 Task: Look for space in 'Izrā, Jordan from 4th June, 2023 to 15th June, 2023 for 2 adults in price range Rs.10000 to Rs.15000. Place can be entire place with 1  bedroom having 1 bed and 1 bathroom. Property type can be house, flat, guest house, hotel. Amenities needed are: washing machine. Booking option can be shelf check-in. Required host language is English.
Action: Mouse moved to (427, 77)
Screenshot: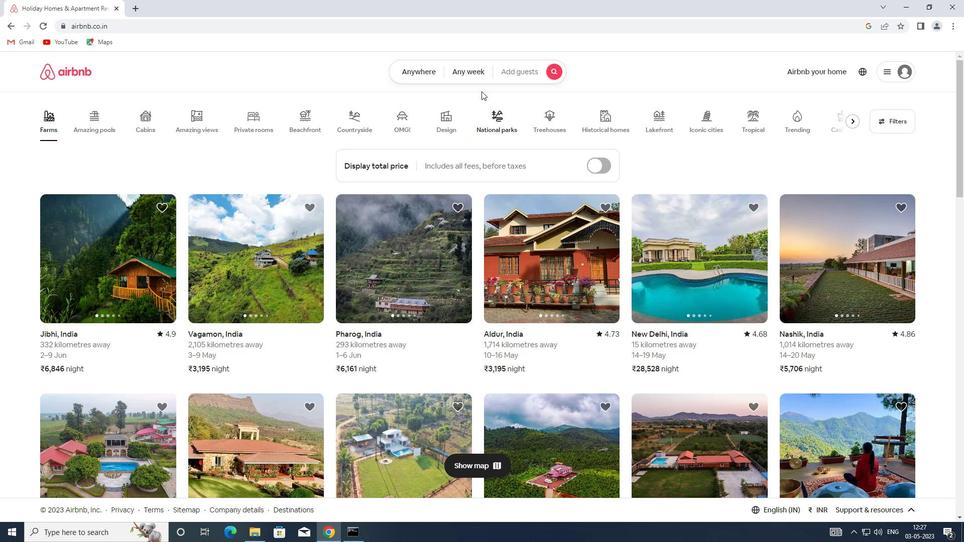 
Action: Mouse pressed left at (427, 77)
Screenshot: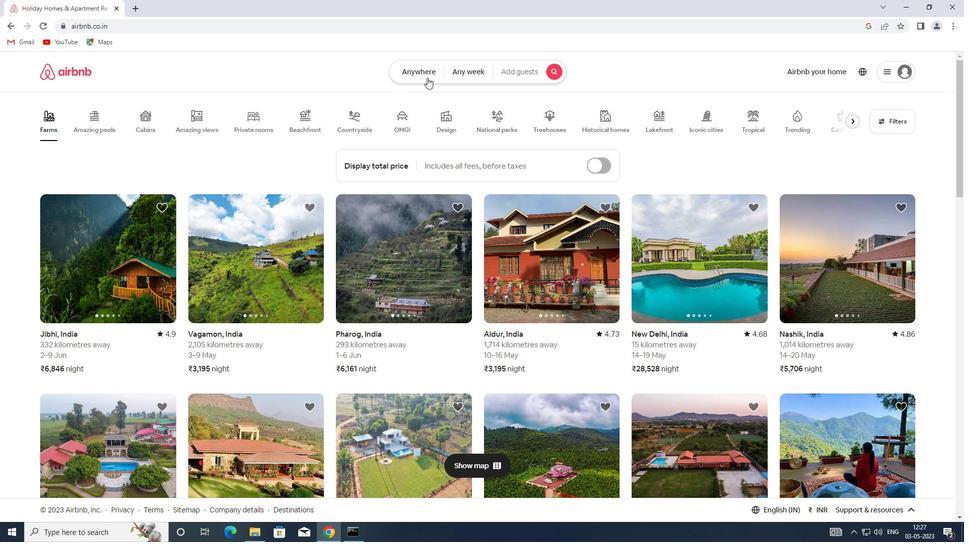 
Action: Mouse moved to (341, 109)
Screenshot: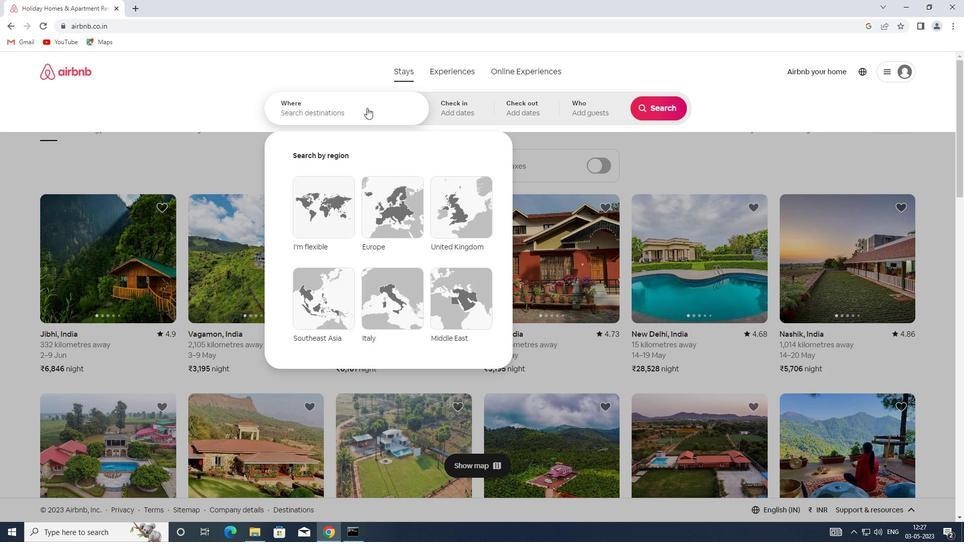 
Action: Mouse pressed left at (341, 109)
Screenshot: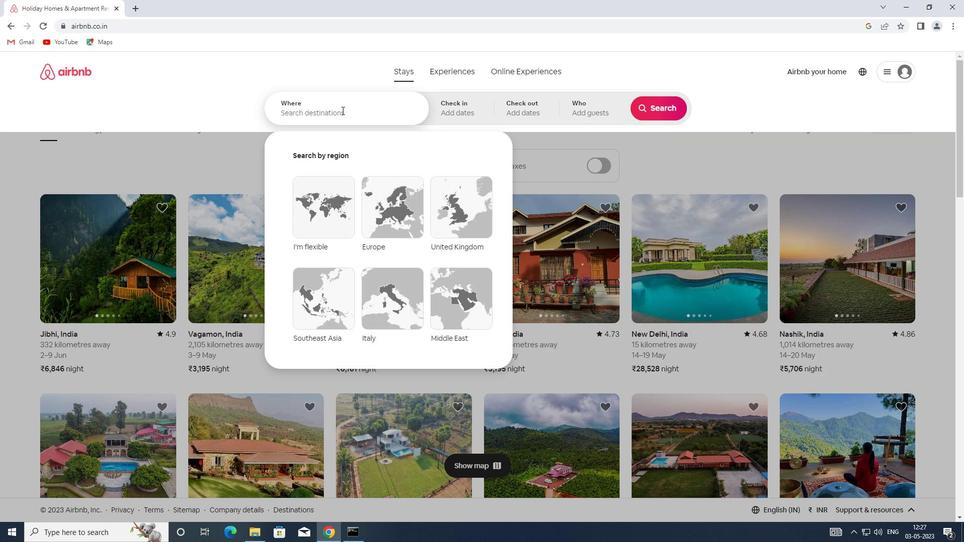 
Action: Key pressed <Key.shift>IZRA,<Key.shift><Key.shift><Key.shift><Key.shift><Key.shift>JORDAN
Screenshot: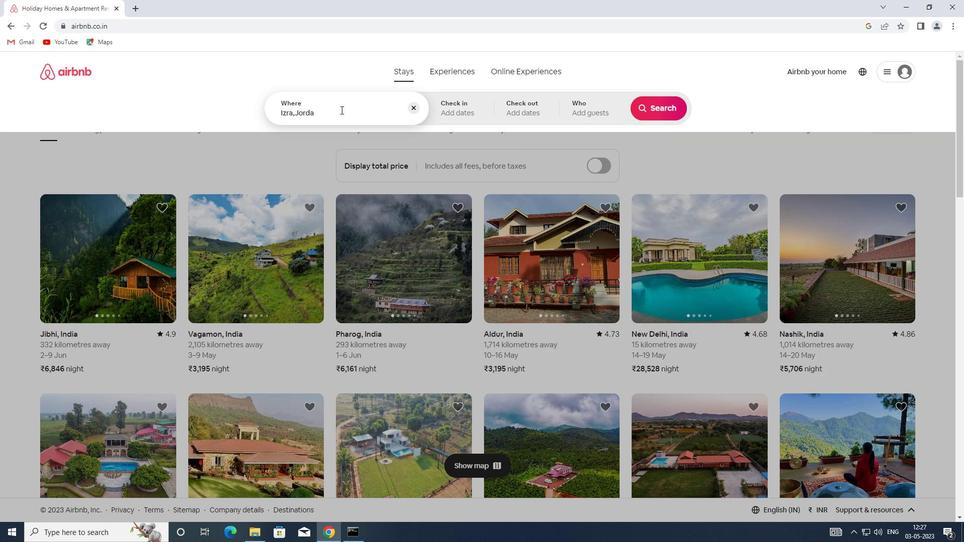 
Action: Mouse moved to (446, 108)
Screenshot: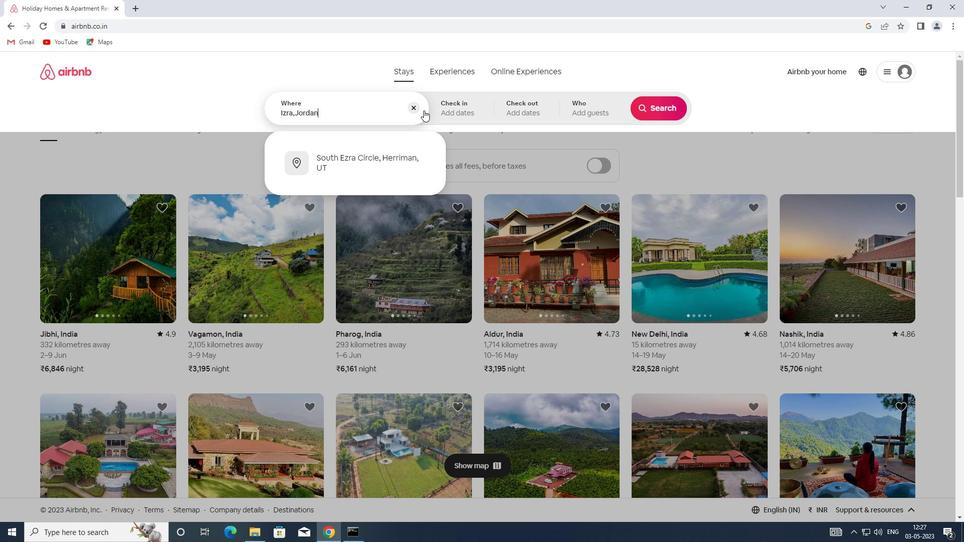 
Action: Mouse pressed left at (446, 108)
Screenshot: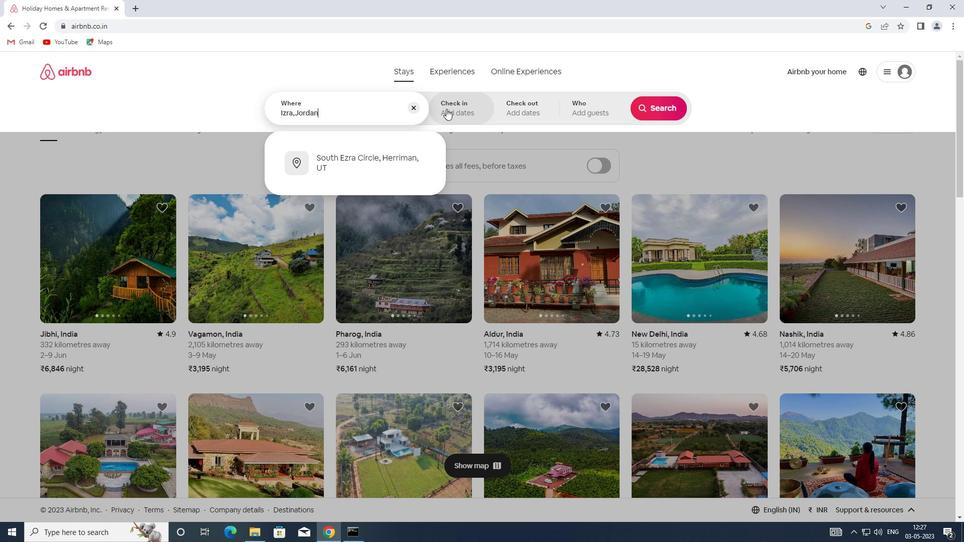 
Action: Mouse moved to (510, 254)
Screenshot: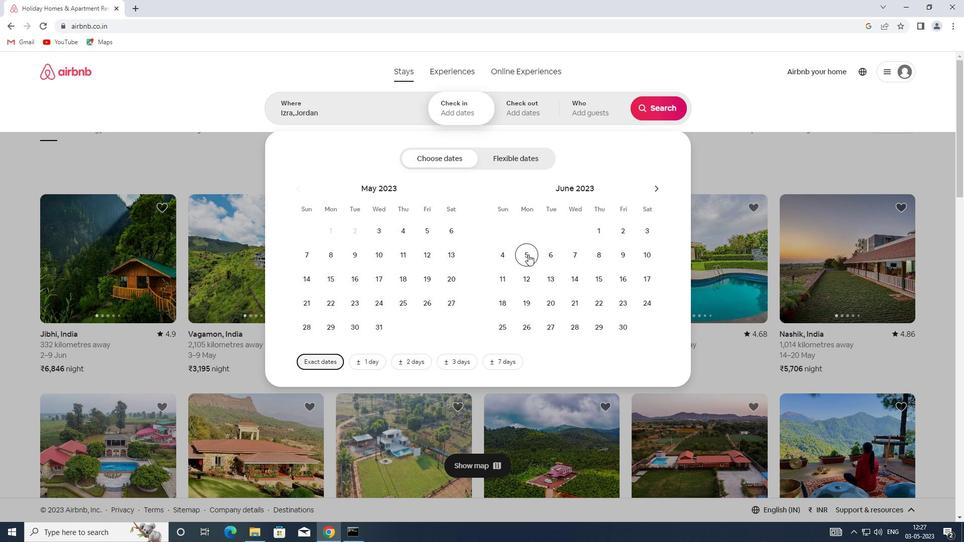 
Action: Mouse pressed left at (510, 254)
Screenshot: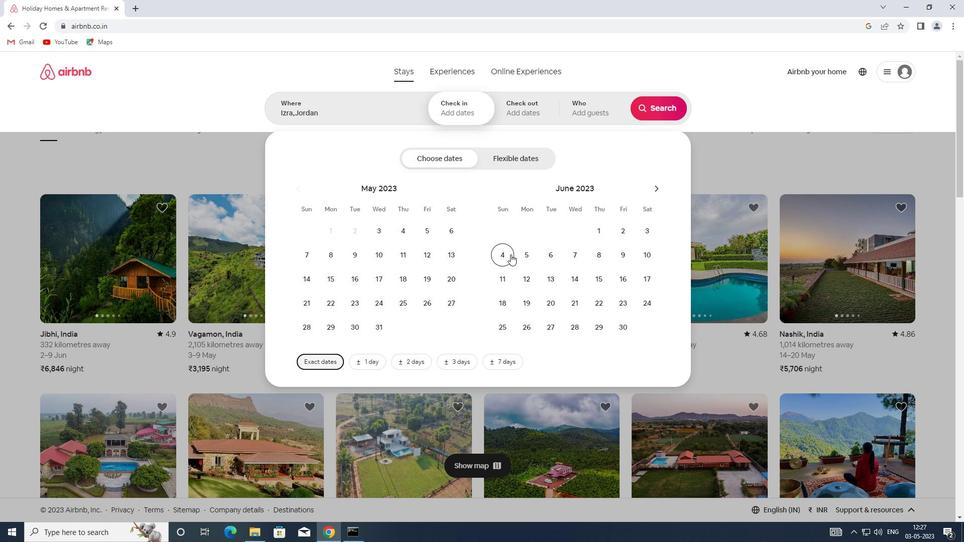
Action: Mouse moved to (597, 279)
Screenshot: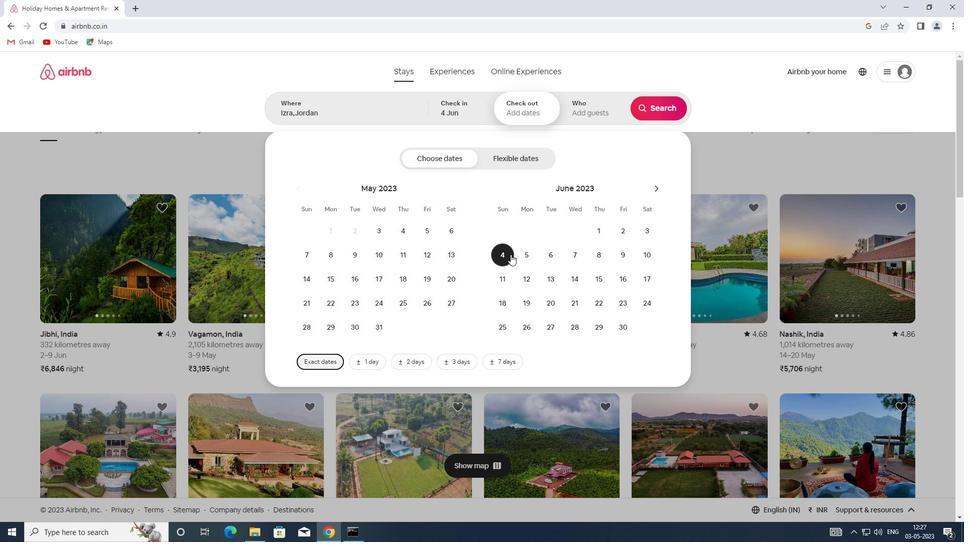 
Action: Mouse pressed left at (597, 279)
Screenshot: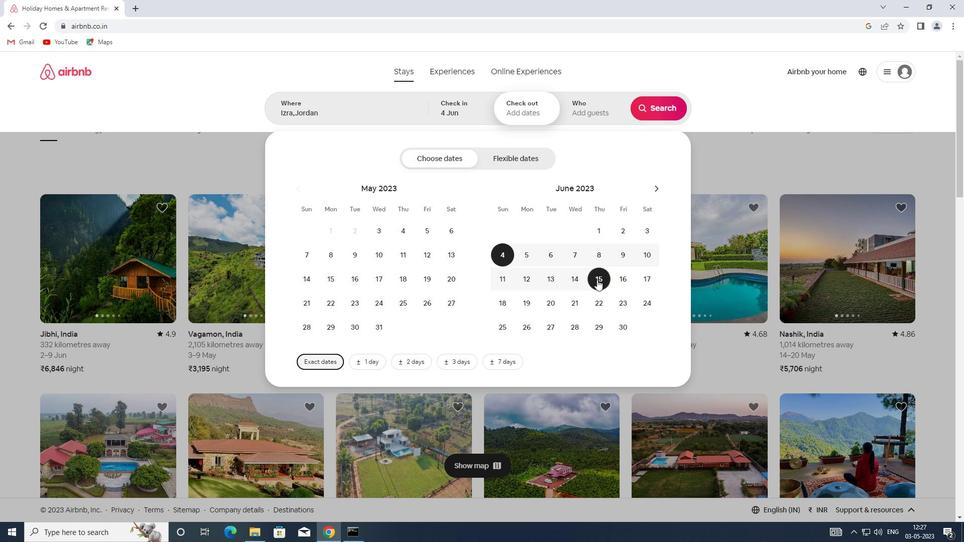 
Action: Mouse moved to (576, 101)
Screenshot: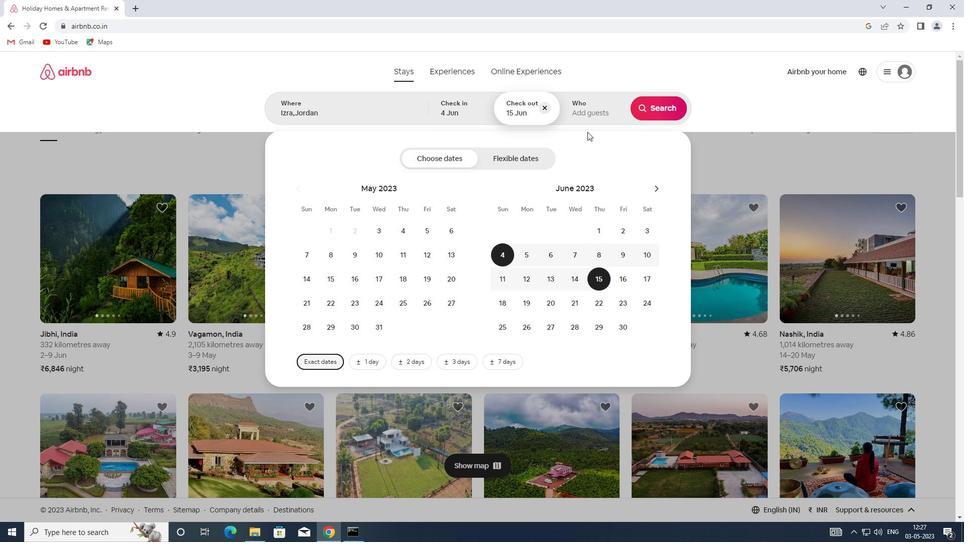 
Action: Mouse pressed left at (576, 101)
Screenshot: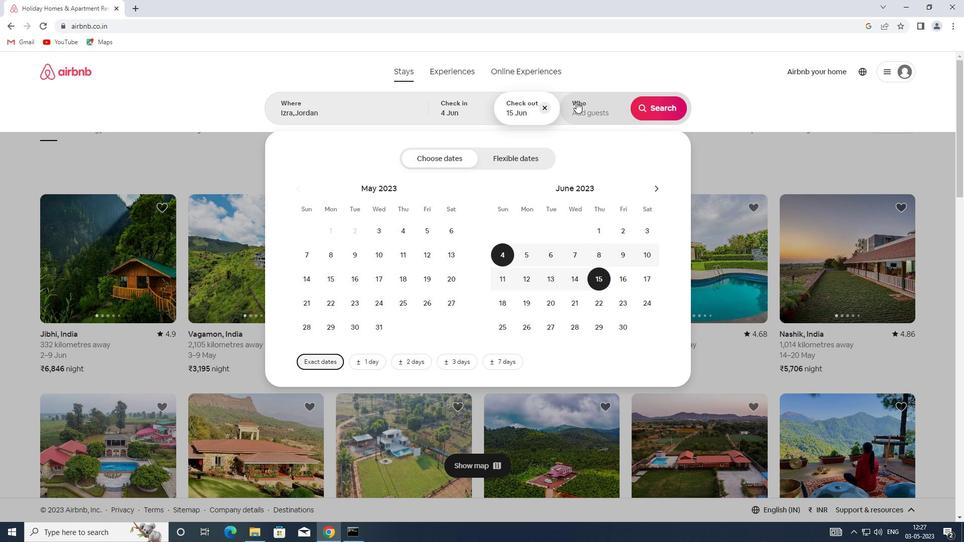 
Action: Mouse moved to (665, 156)
Screenshot: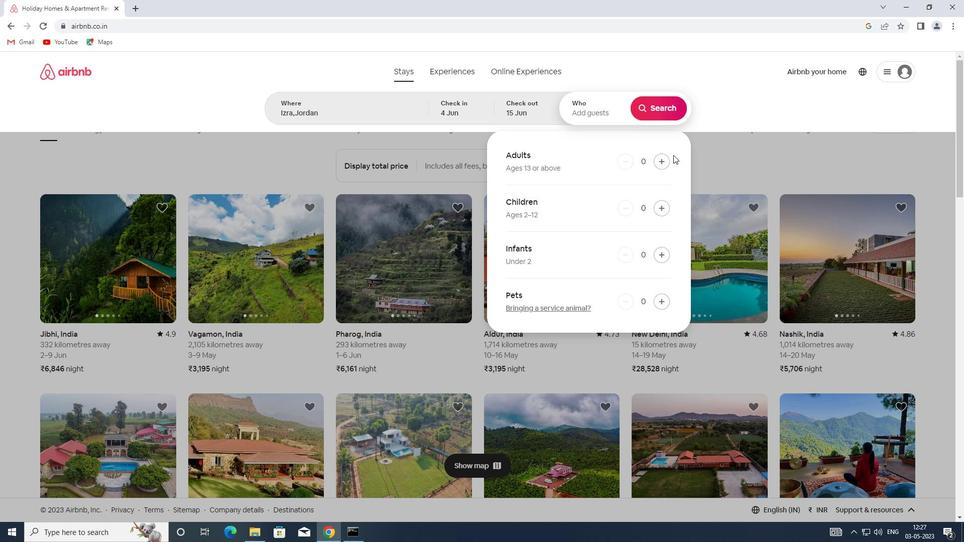 
Action: Mouse pressed left at (665, 156)
Screenshot: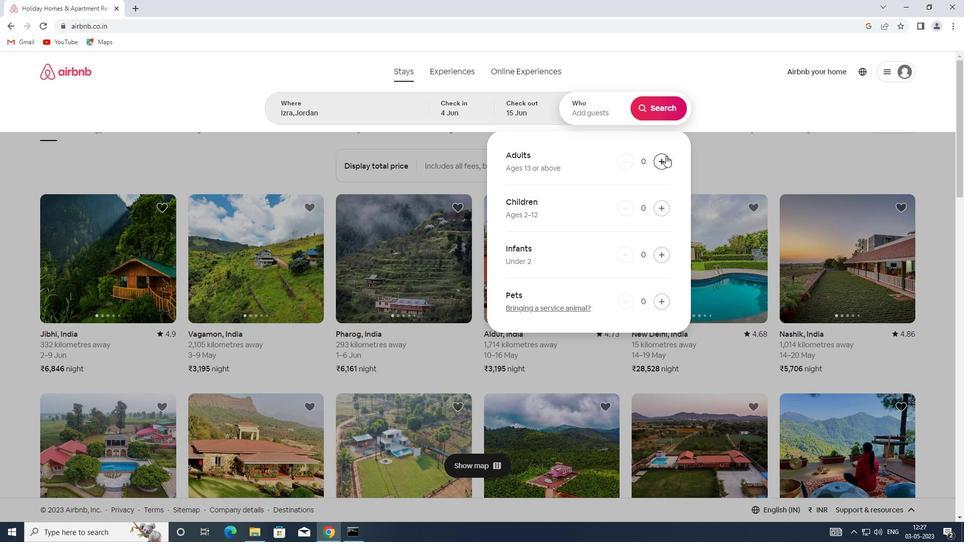 
Action: Mouse pressed left at (665, 156)
Screenshot: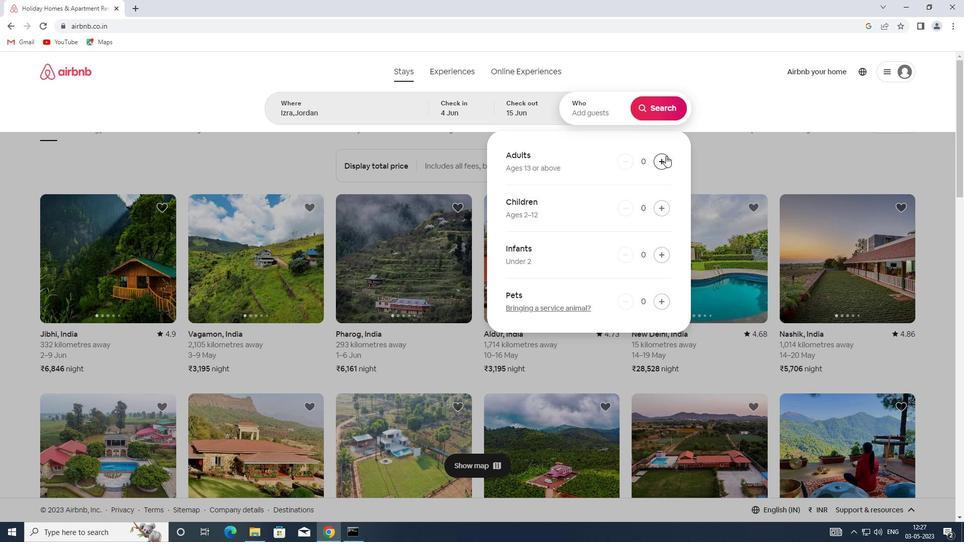 
Action: Mouse moved to (661, 109)
Screenshot: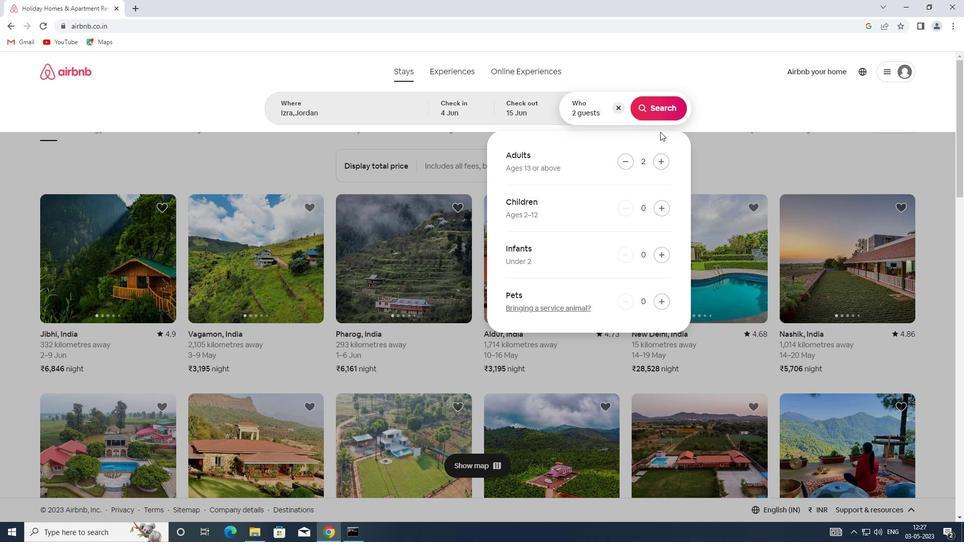 
Action: Mouse pressed left at (661, 109)
Screenshot: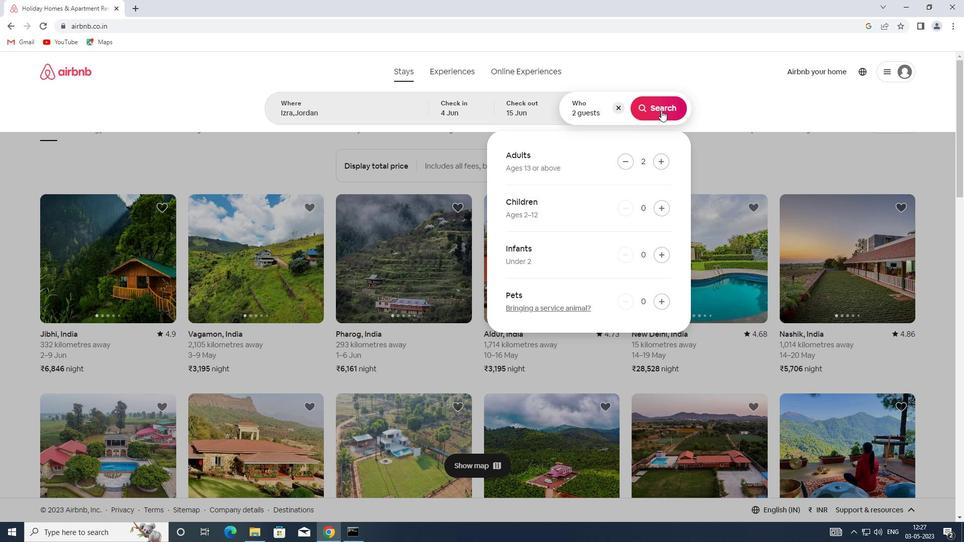 
Action: Mouse moved to (915, 111)
Screenshot: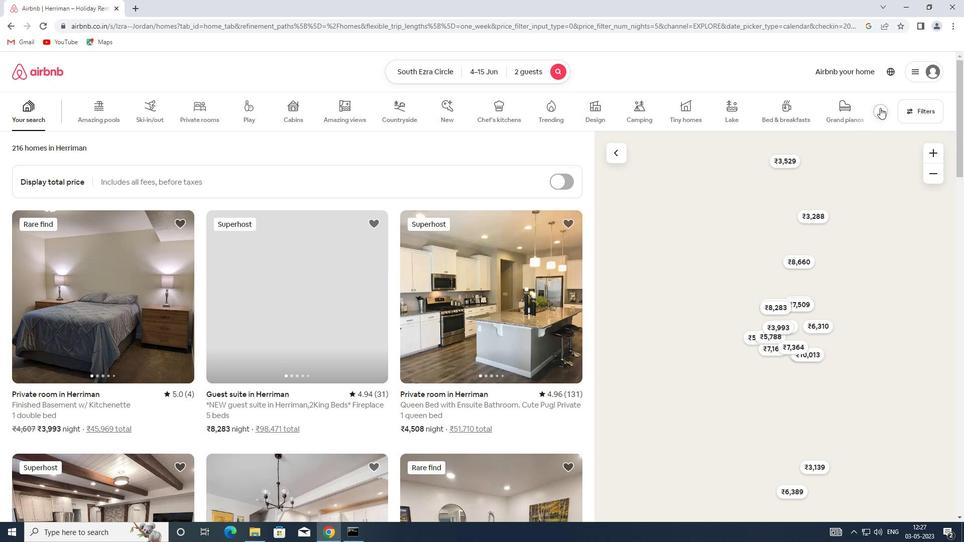 
Action: Mouse pressed left at (915, 111)
Screenshot: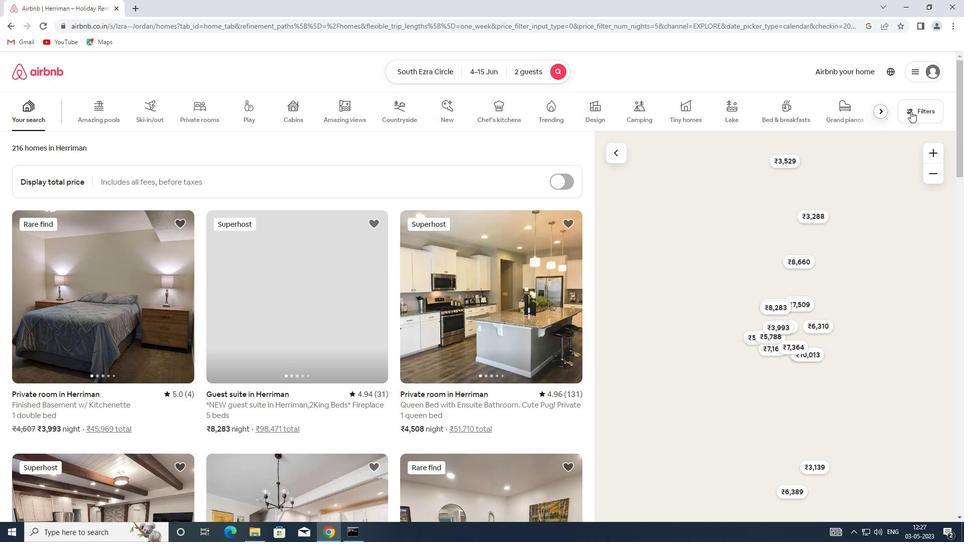 
Action: Mouse moved to (345, 241)
Screenshot: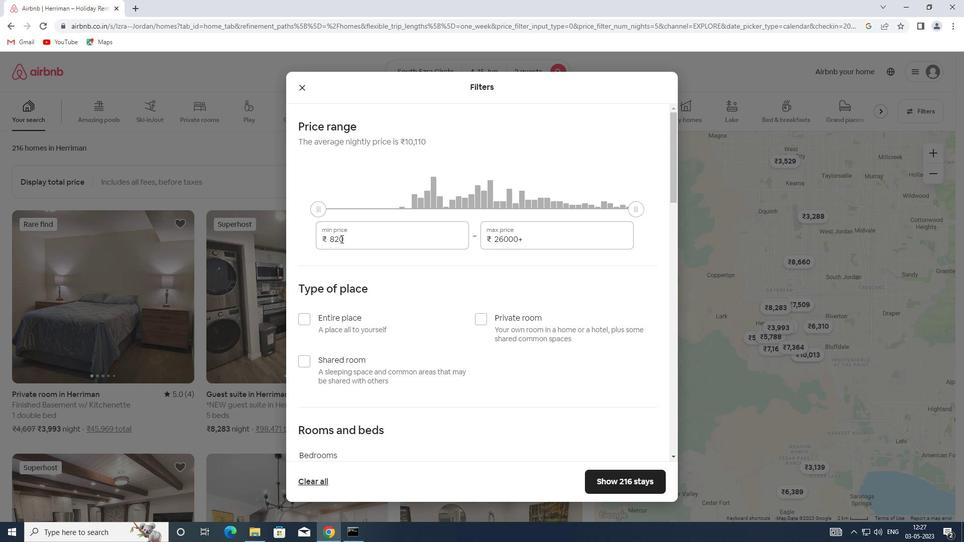 
Action: Mouse pressed left at (345, 241)
Screenshot: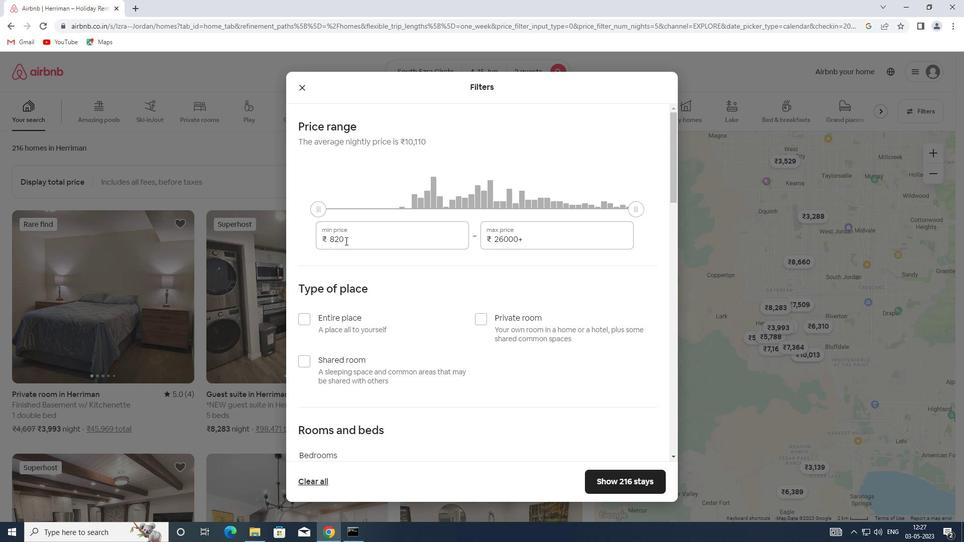 
Action: Mouse moved to (326, 239)
Screenshot: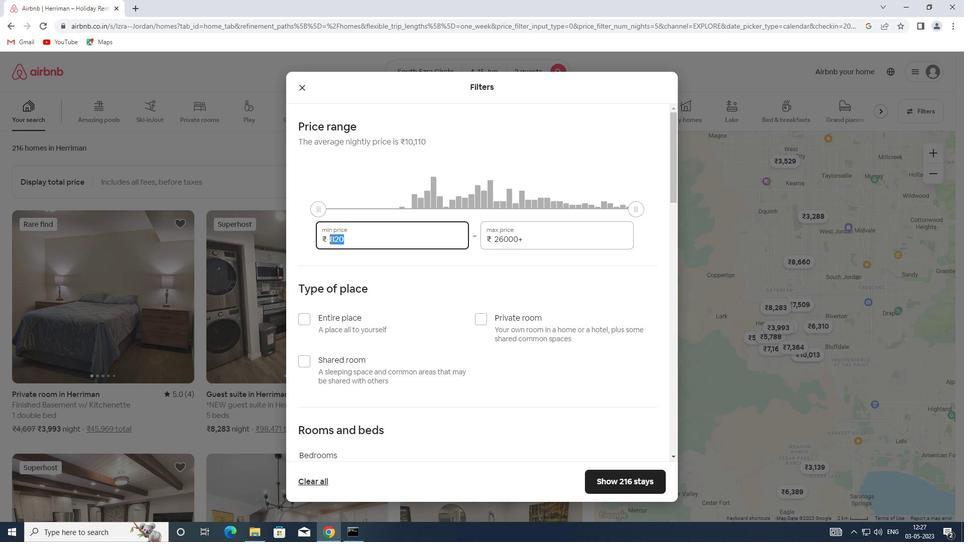 
Action: Key pressed 10000
Screenshot: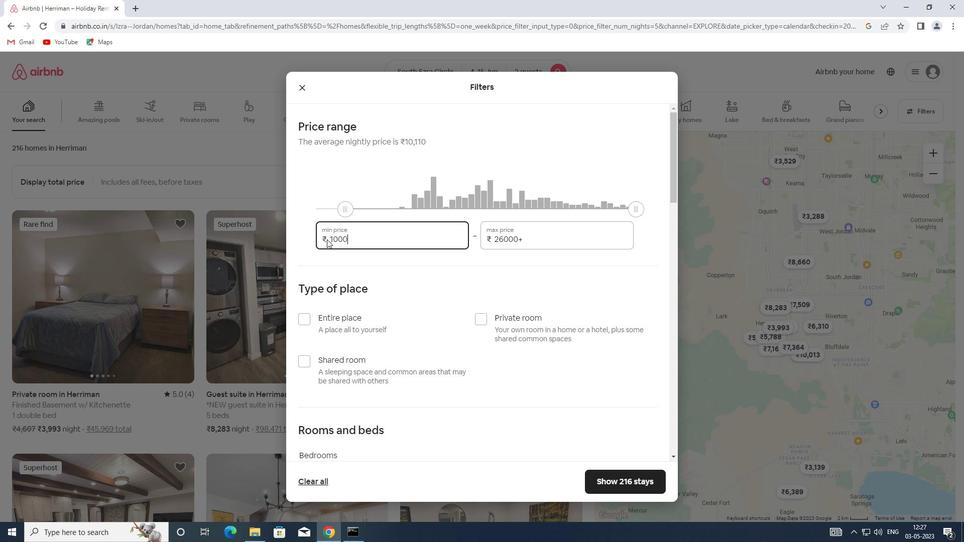
Action: Mouse moved to (524, 243)
Screenshot: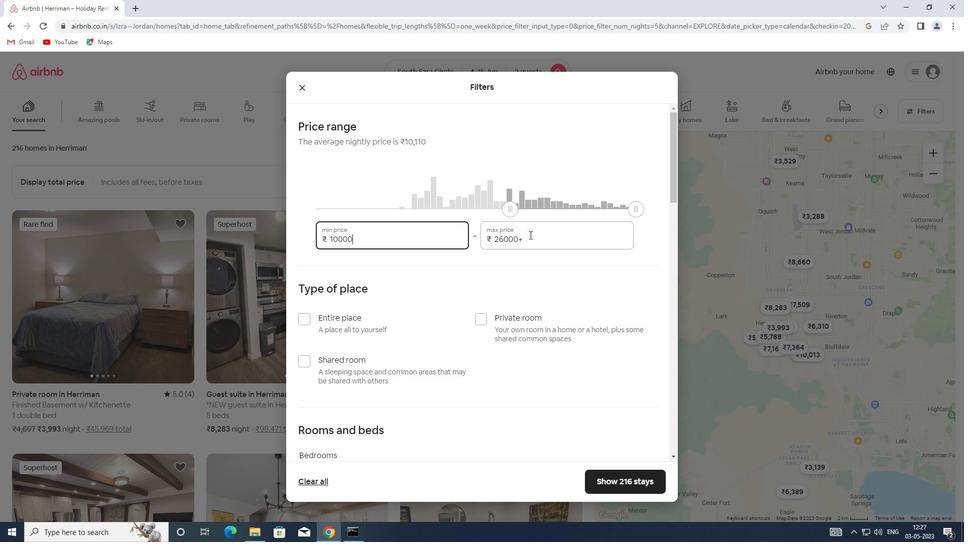 
Action: Mouse pressed left at (524, 243)
Screenshot: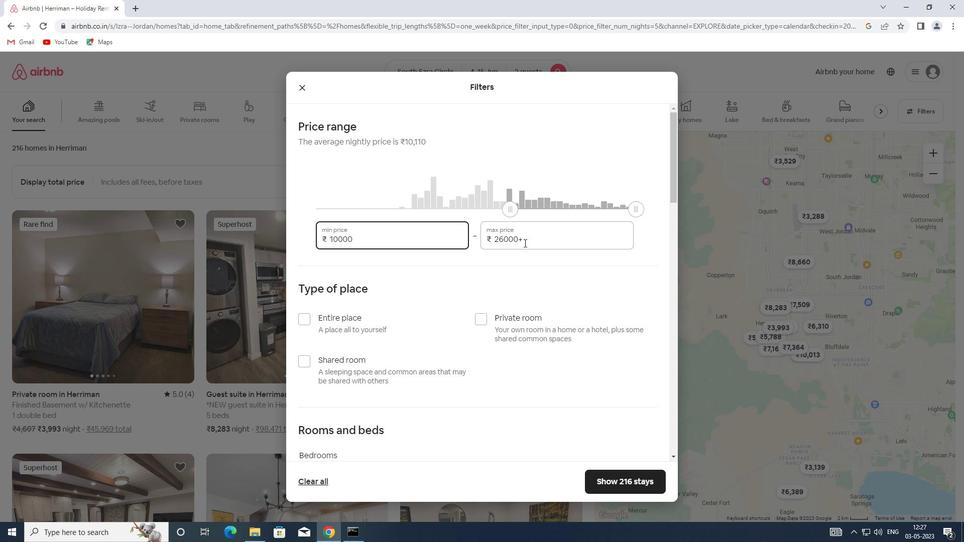 
Action: Mouse moved to (451, 241)
Screenshot: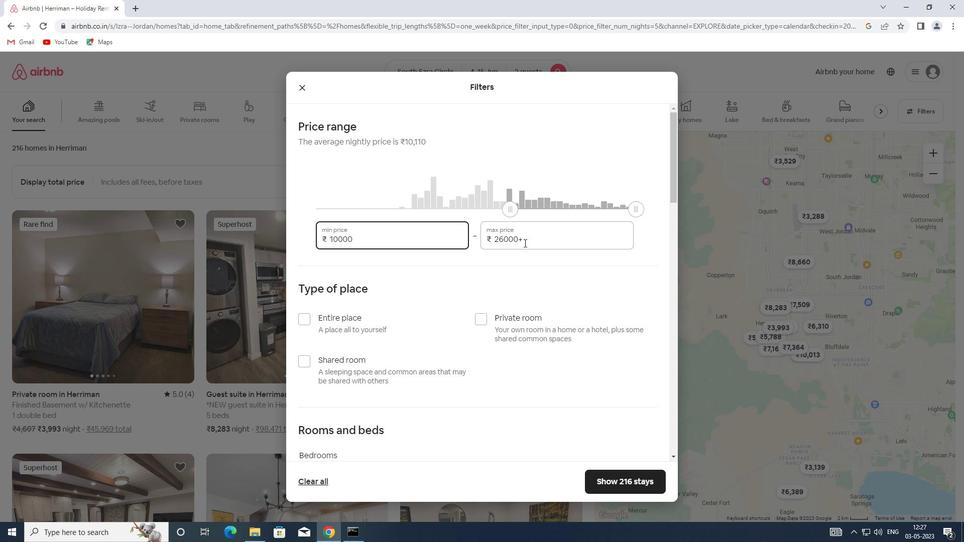 
Action: Key pressed 1
Screenshot: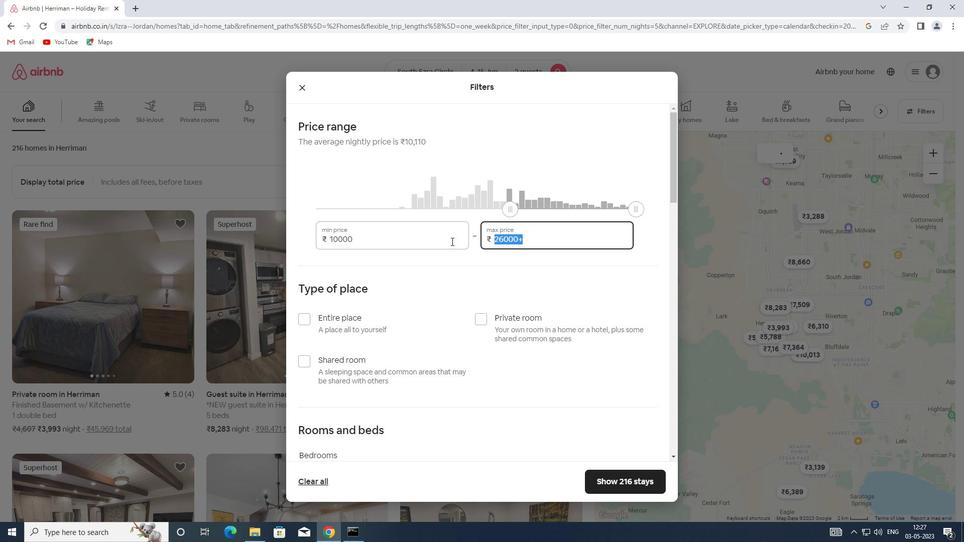 
Action: Mouse moved to (451, 241)
Screenshot: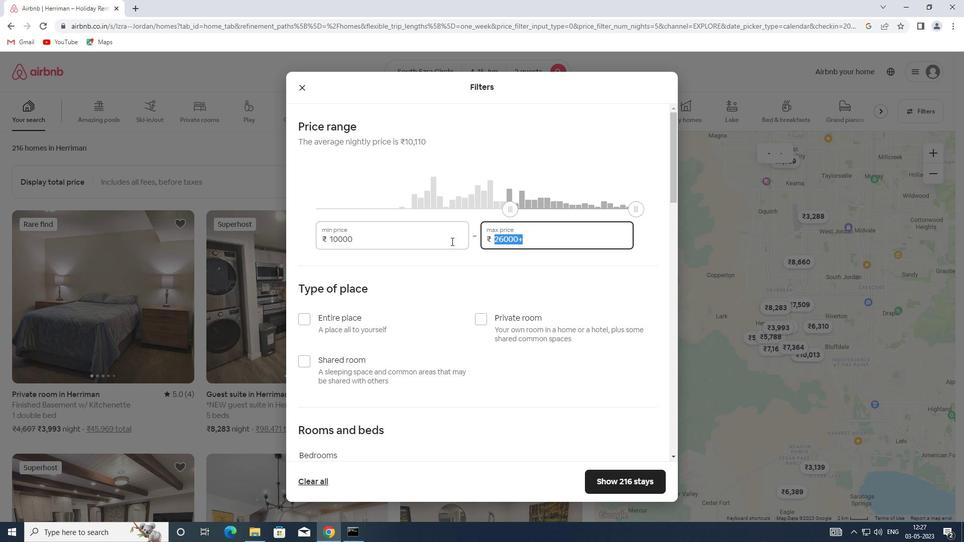 
Action: Key pressed 500
Screenshot: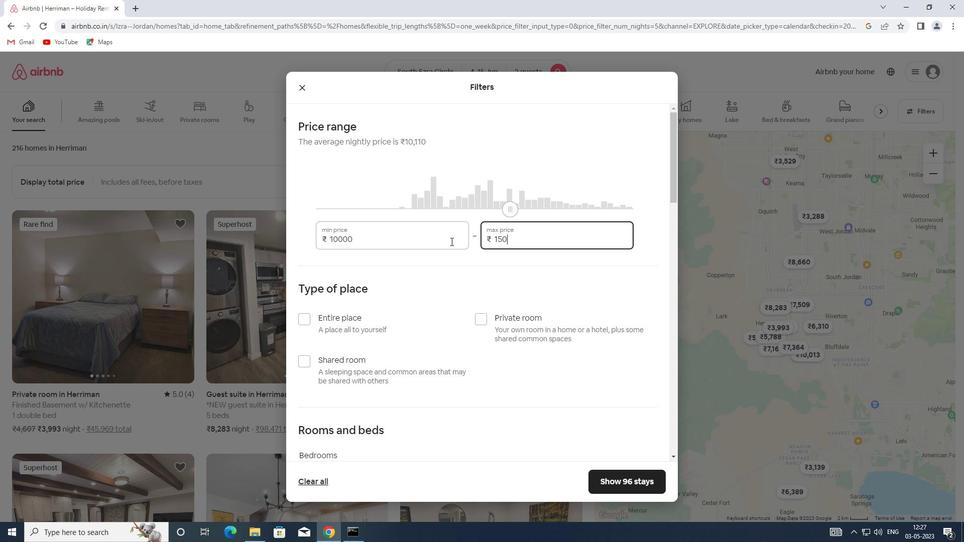
Action: Mouse moved to (450, 241)
Screenshot: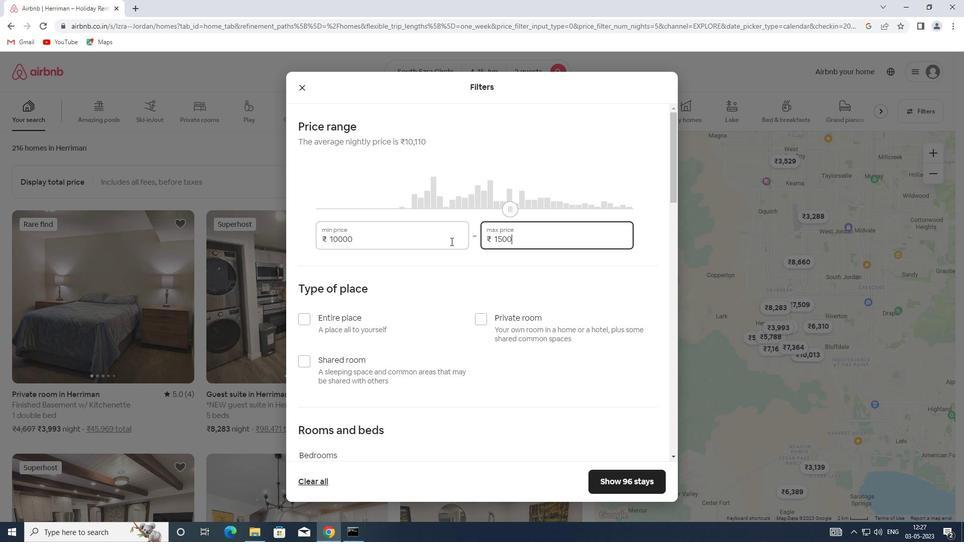 
Action: Key pressed 0
Screenshot: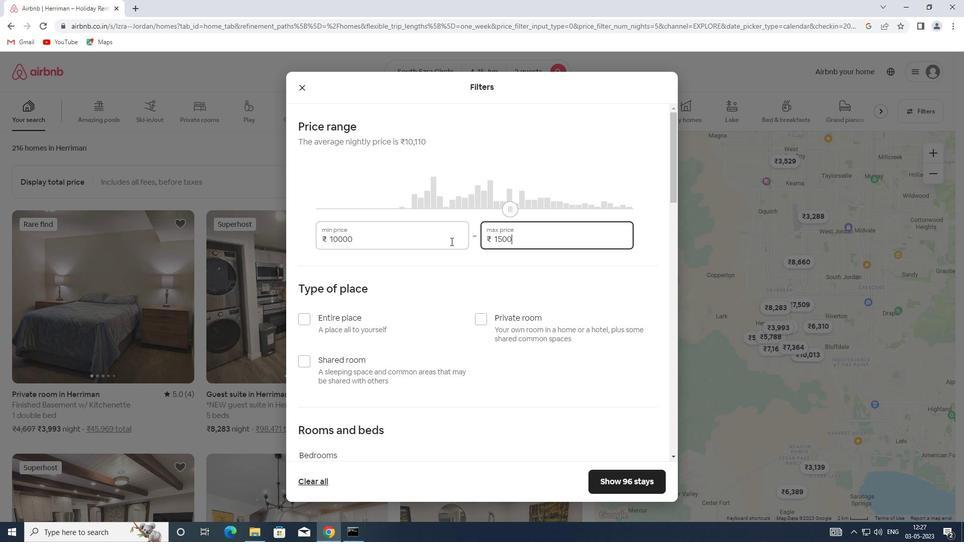 
Action: Mouse moved to (308, 317)
Screenshot: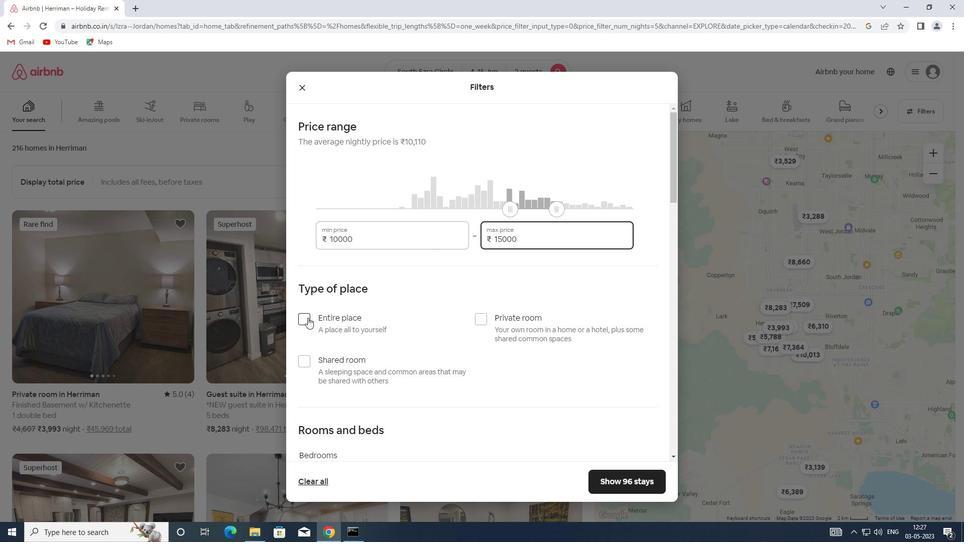 
Action: Mouse pressed left at (308, 317)
Screenshot: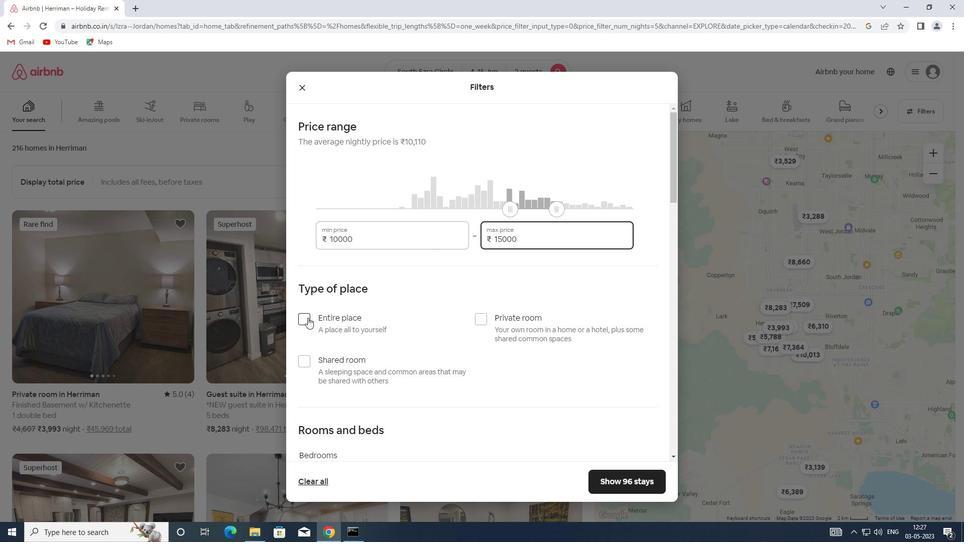 
Action: Mouse moved to (323, 294)
Screenshot: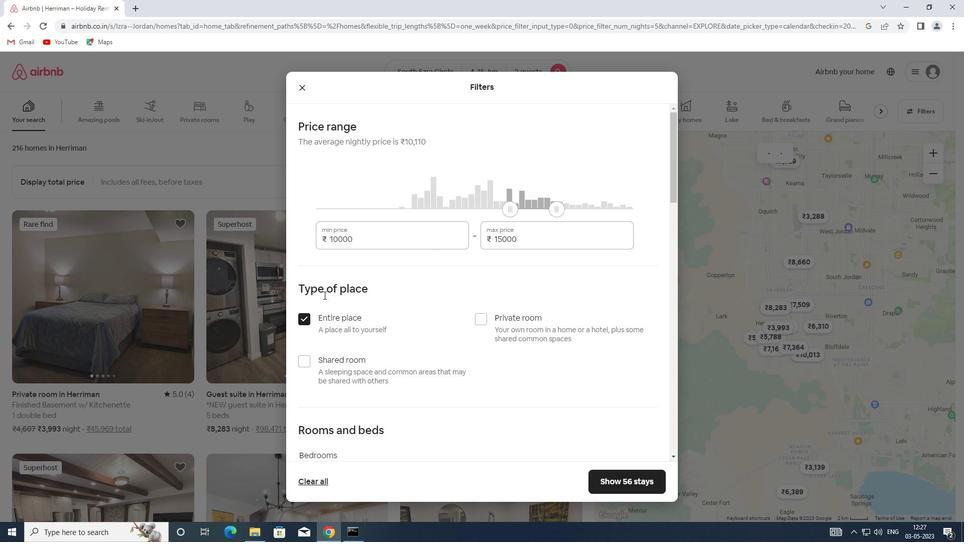 
Action: Mouse scrolled (323, 293) with delta (0, 0)
Screenshot: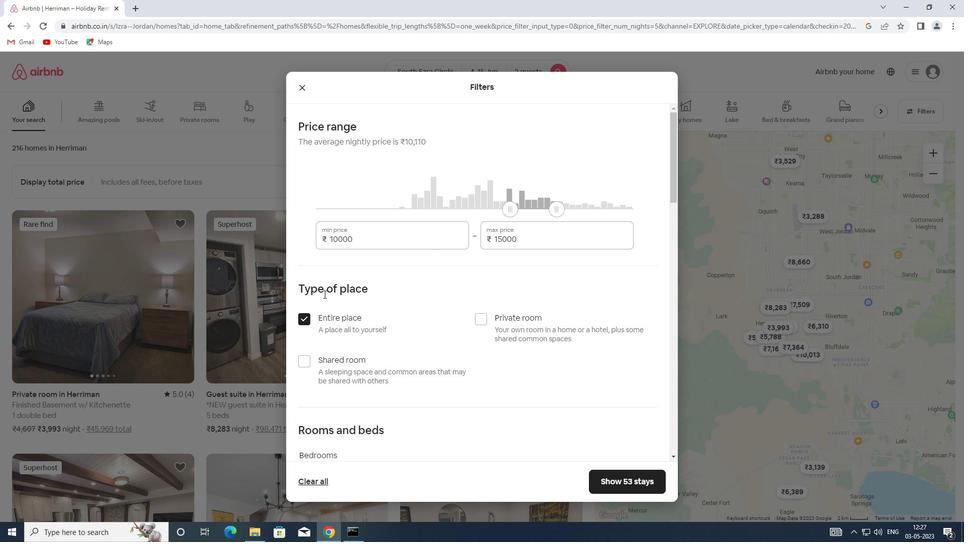 
Action: Mouse scrolled (323, 293) with delta (0, 0)
Screenshot: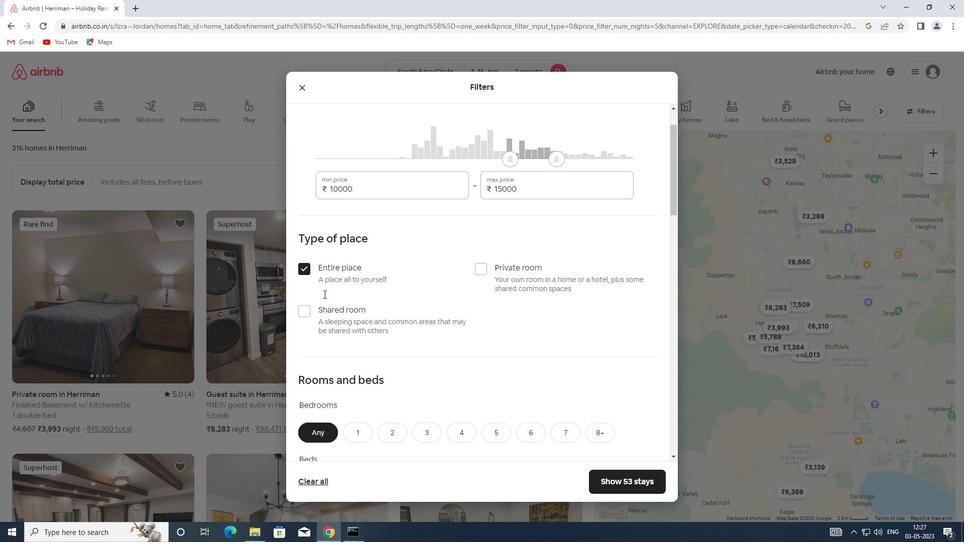 
Action: Mouse scrolled (323, 293) with delta (0, 0)
Screenshot: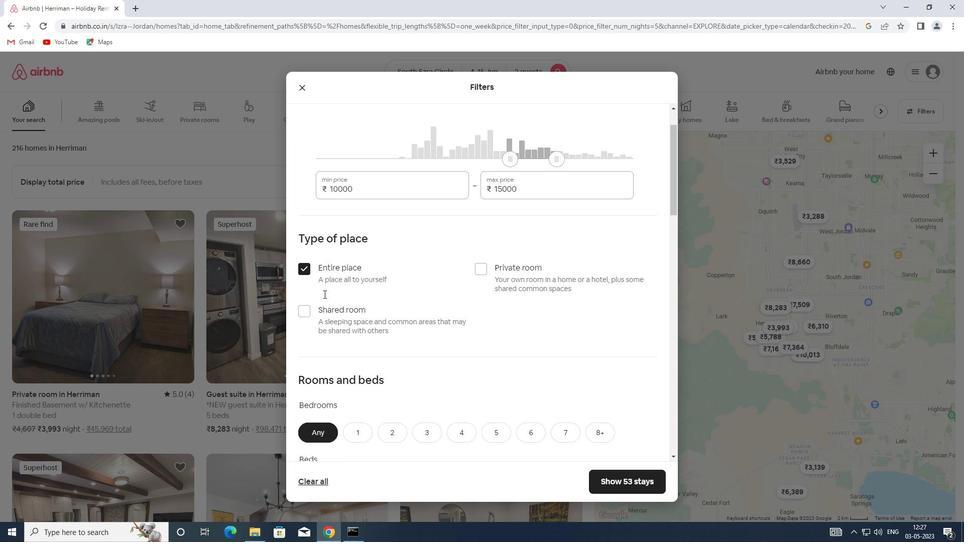 
Action: Mouse moved to (349, 320)
Screenshot: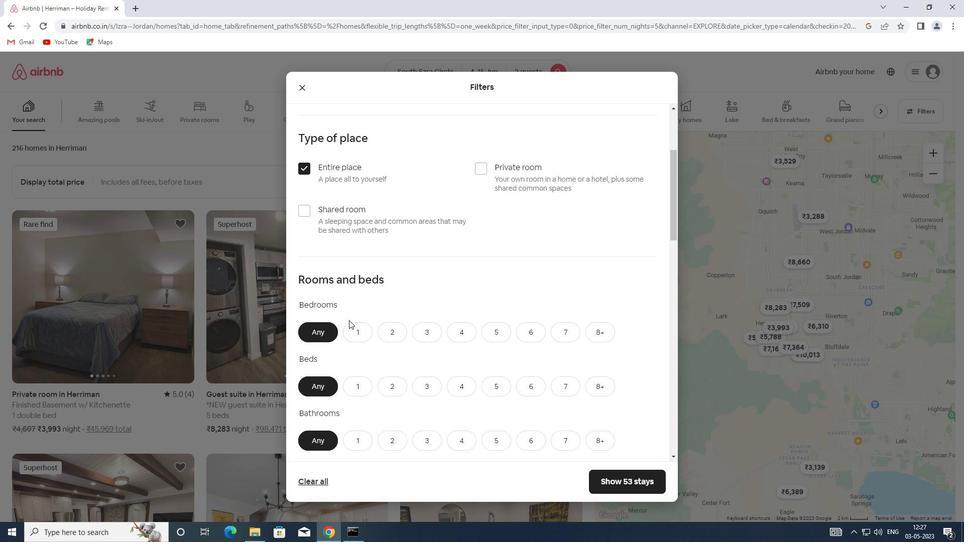 
Action: Mouse pressed left at (349, 320)
Screenshot: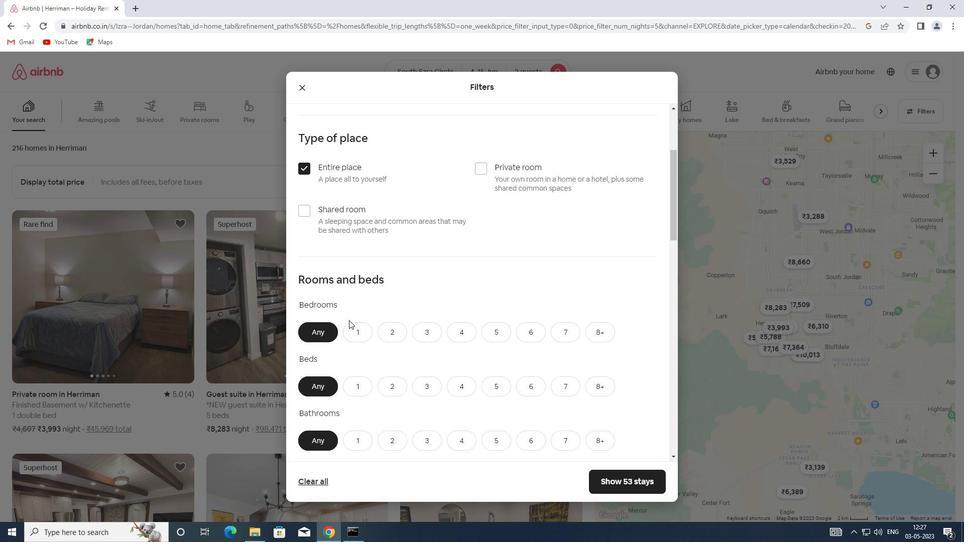 
Action: Mouse moved to (357, 339)
Screenshot: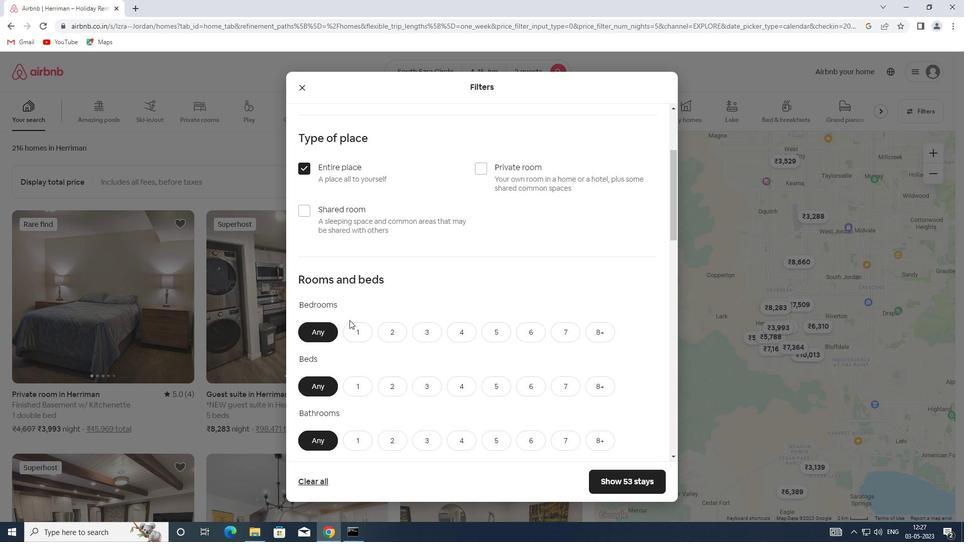 
Action: Mouse pressed left at (357, 339)
Screenshot: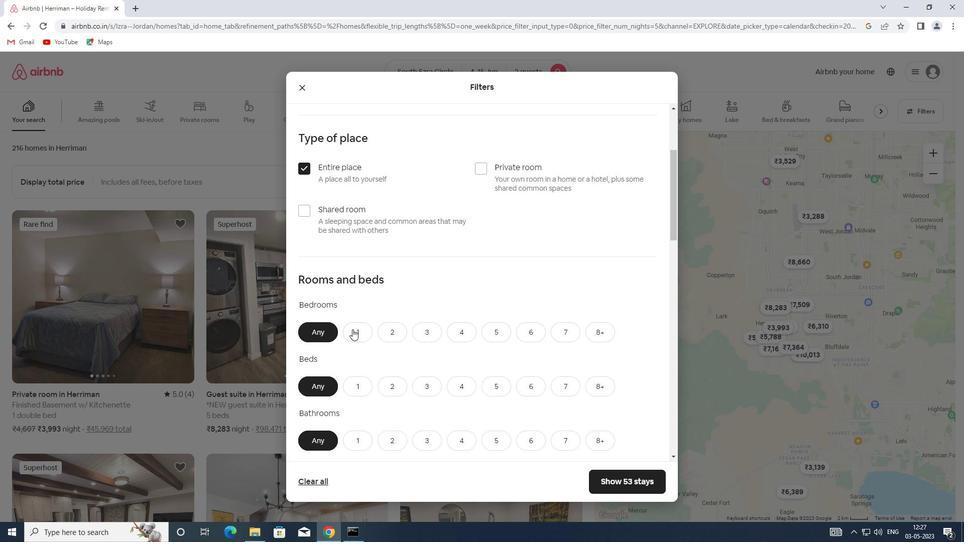 
Action: Mouse scrolled (357, 339) with delta (0, 0)
Screenshot: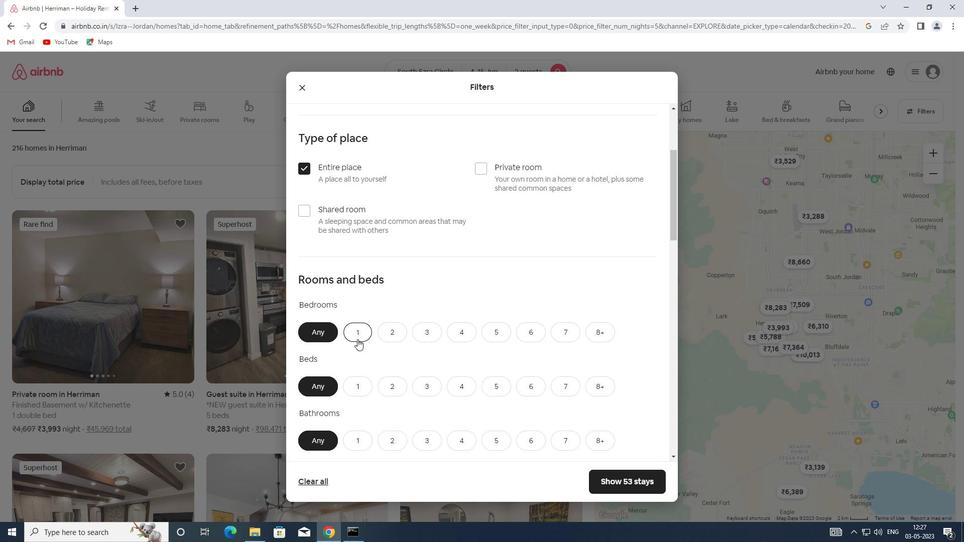 
Action: Mouse scrolled (357, 339) with delta (0, 0)
Screenshot: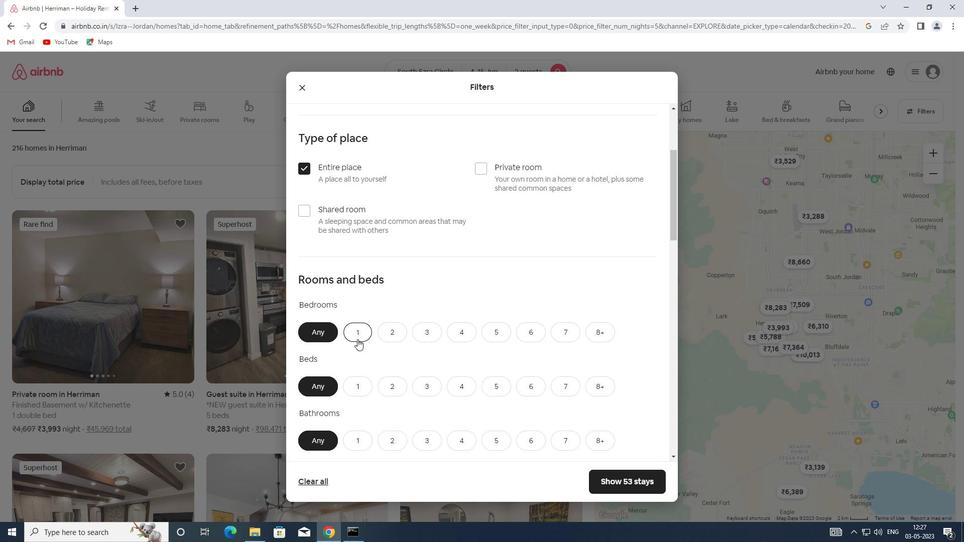 
Action: Mouse moved to (358, 339)
Screenshot: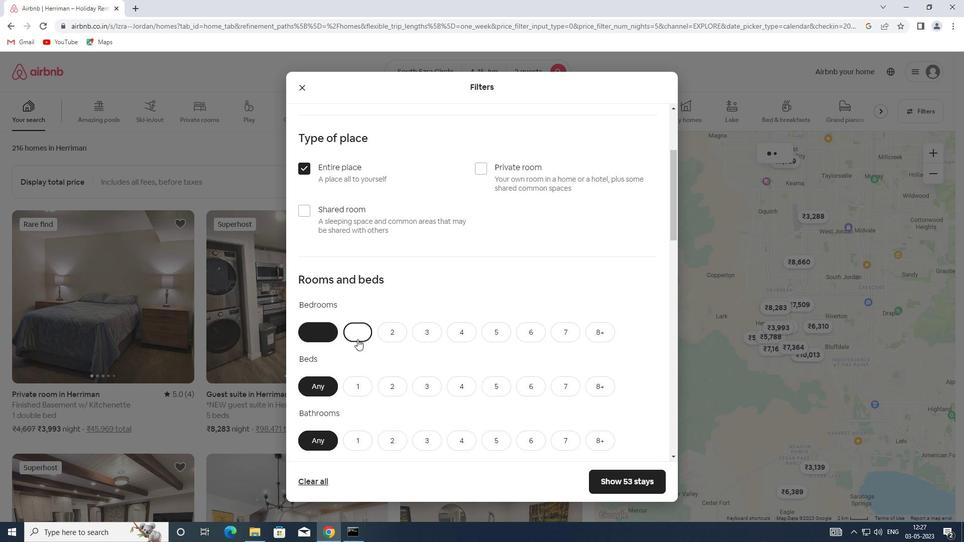 
Action: Mouse scrolled (358, 339) with delta (0, 0)
Screenshot: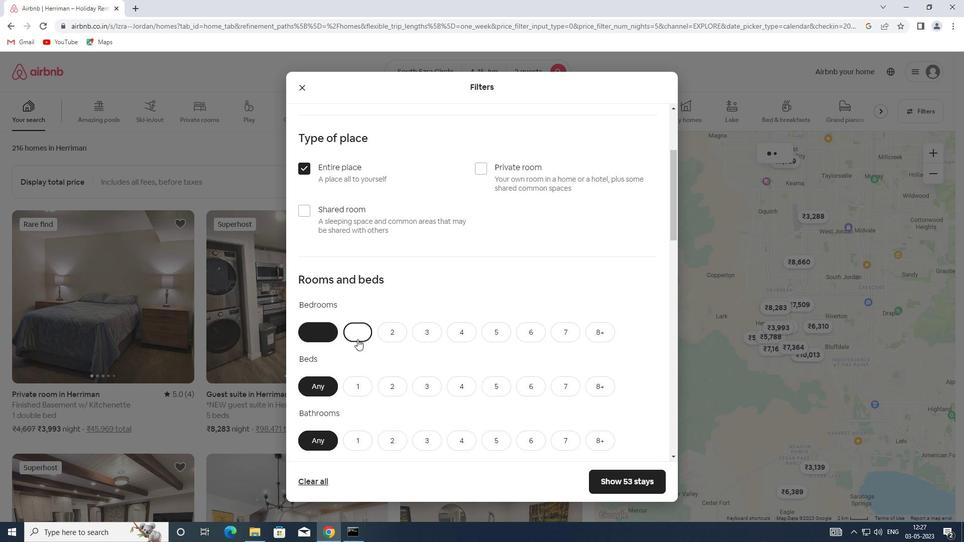 
Action: Mouse moved to (360, 236)
Screenshot: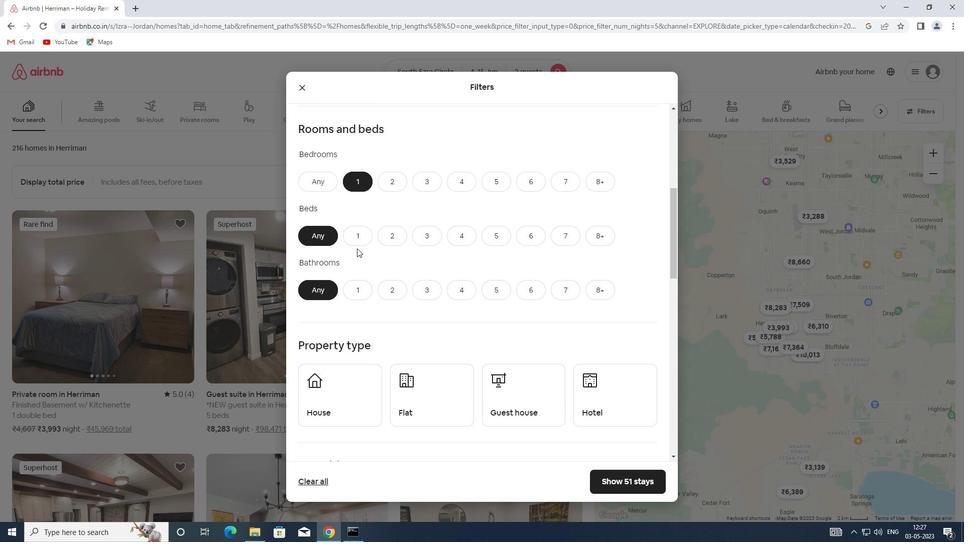 
Action: Mouse pressed left at (360, 236)
Screenshot: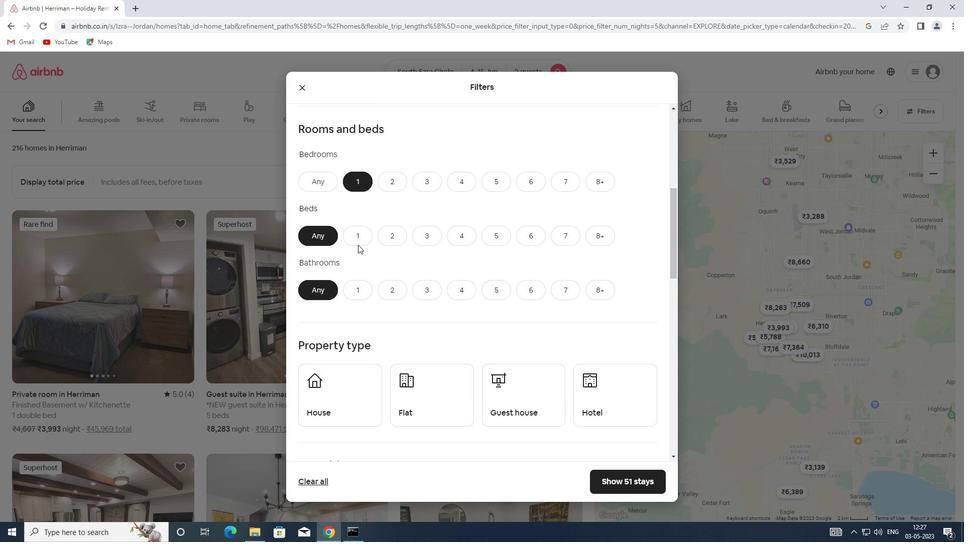 
Action: Mouse moved to (359, 292)
Screenshot: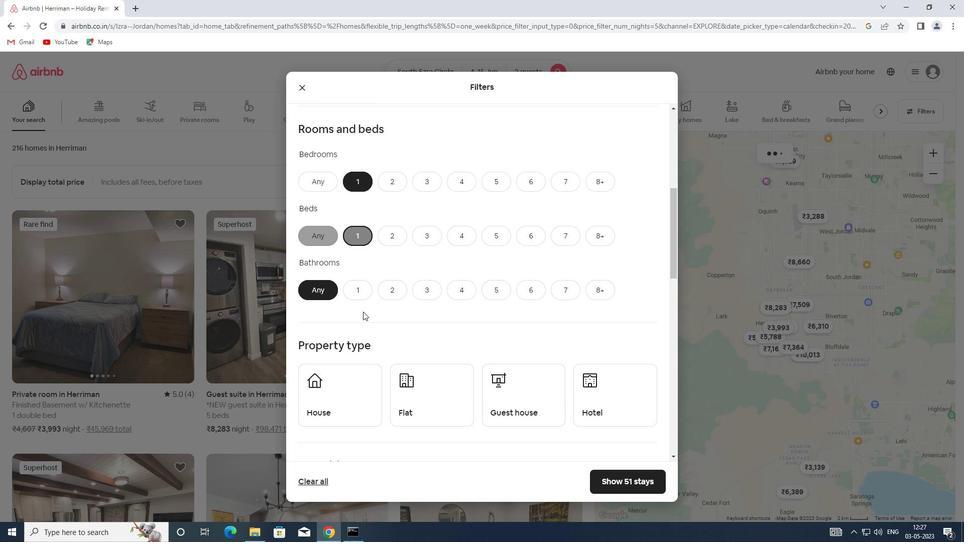 
Action: Mouse pressed left at (359, 292)
Screenshot: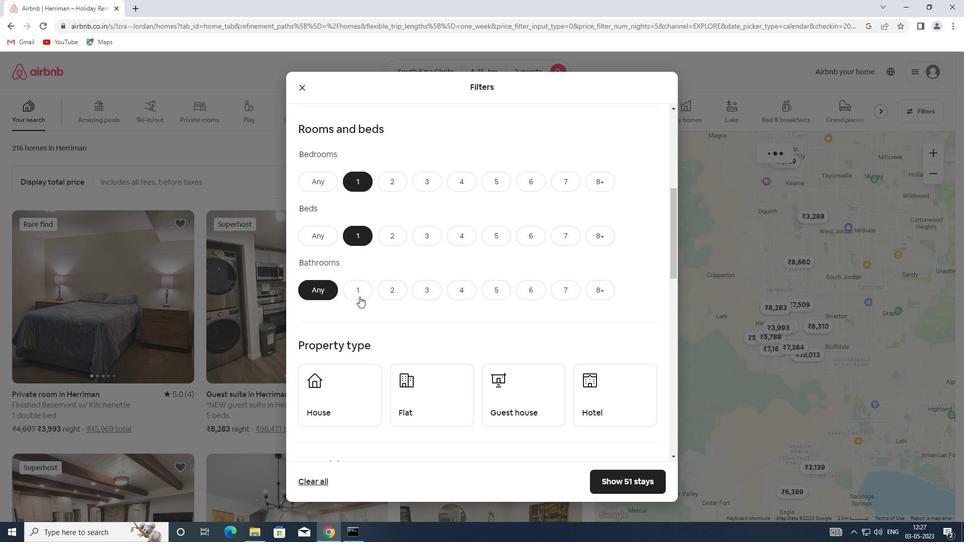 
Action: Mouse scrolled (359, 291) with delta (0, 0)
Screenshot: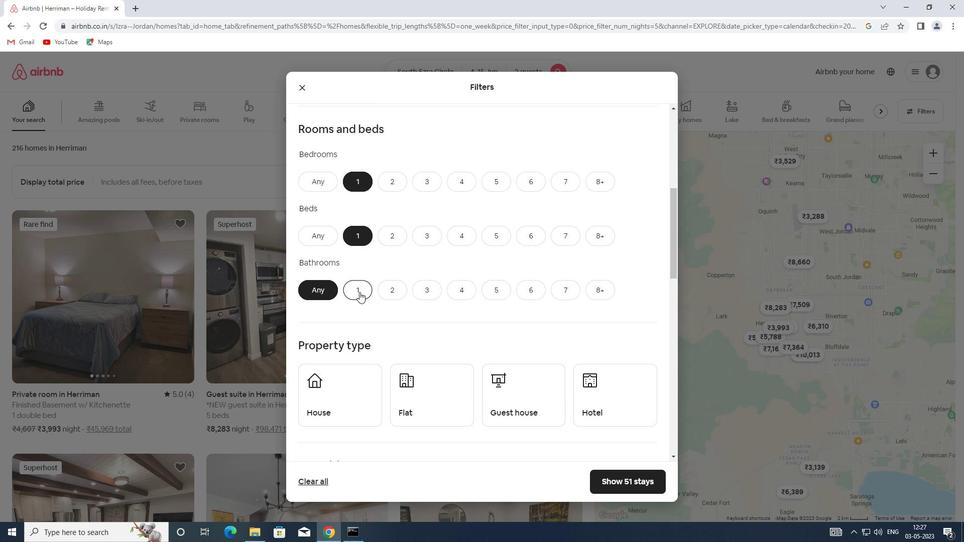 
Action: Mouse scrolled (359, 291) with delta (0, 0)
Screenshot: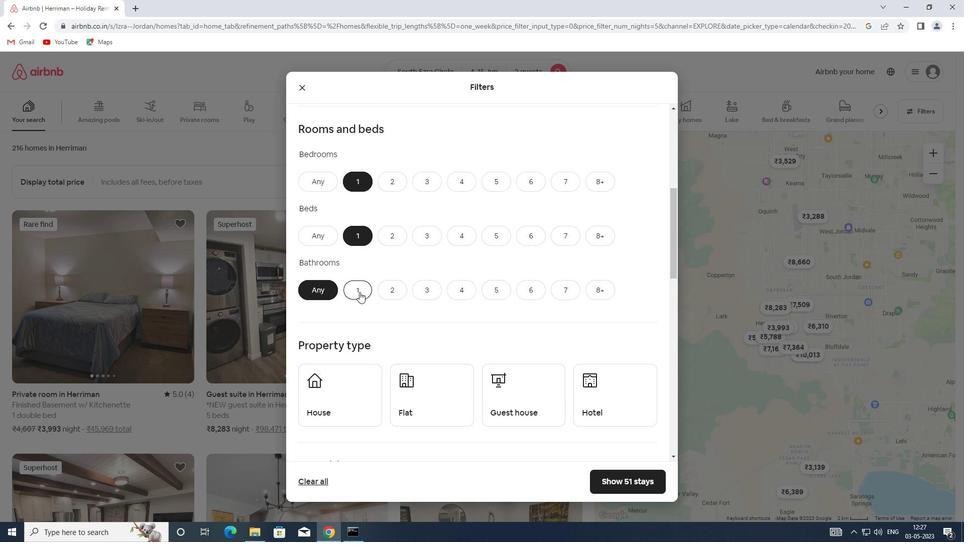 
Action: Mouse pressed left at (359, 292)
Screenshot: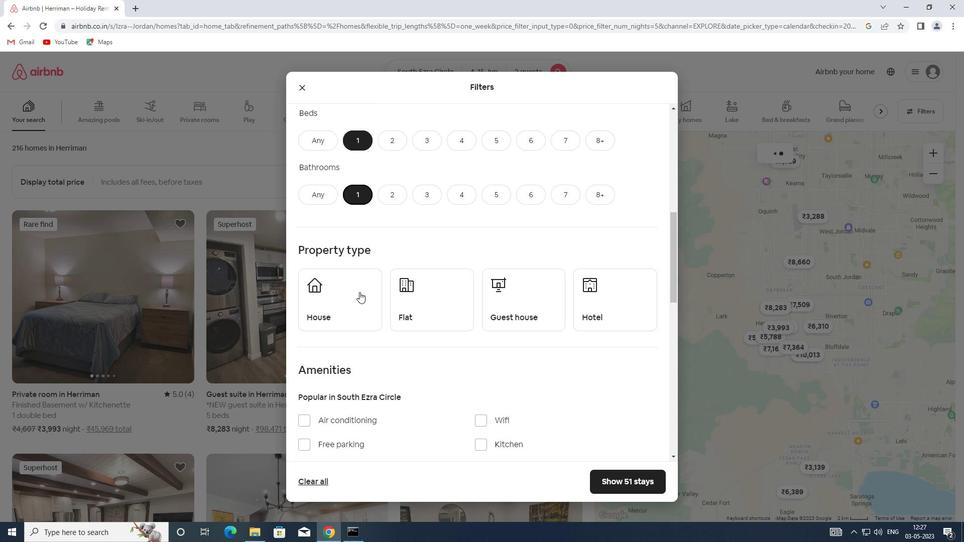 
Action: Mouse moved to (419, 302)
Screenshot: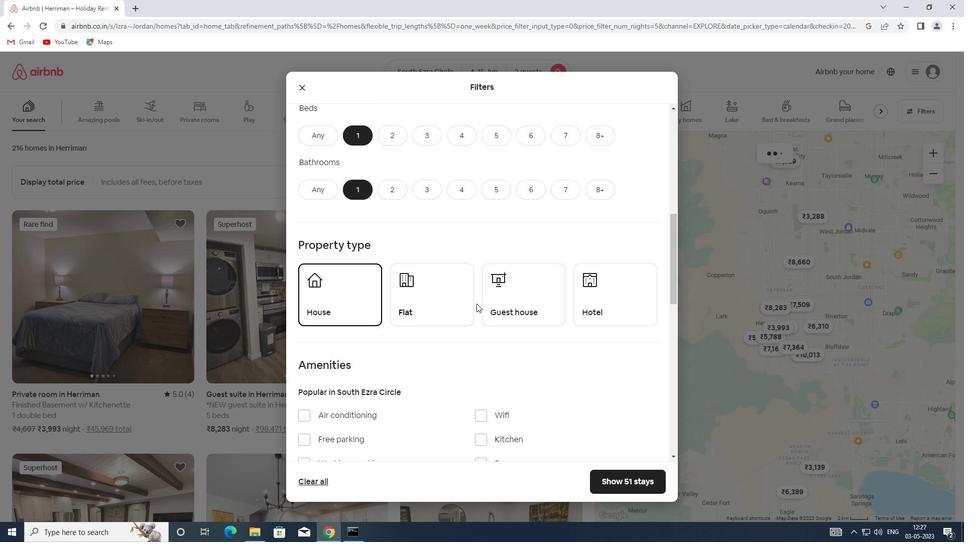 
Action: Mouse pressed left at (419, 302)
Screenshot: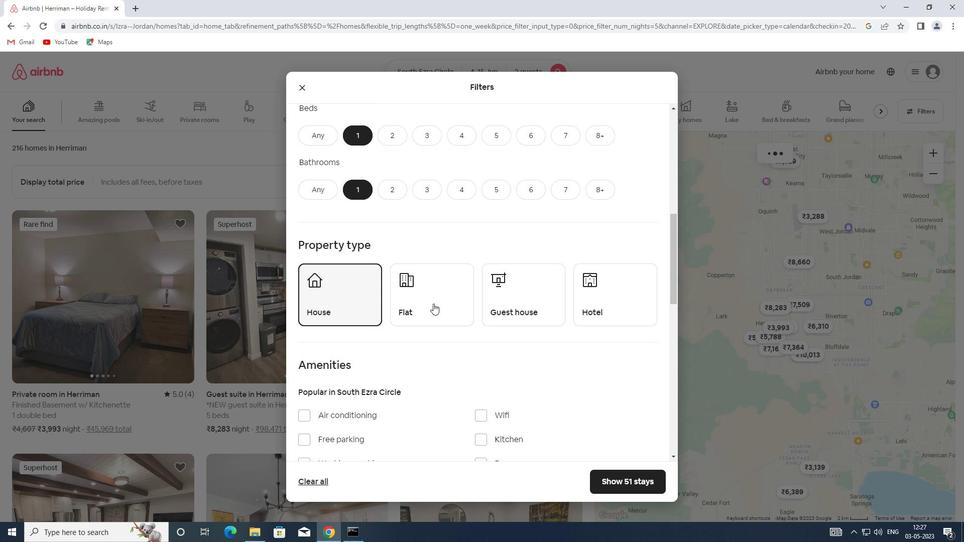 
Action: Mouse moved to (526, 302)
Screenshot: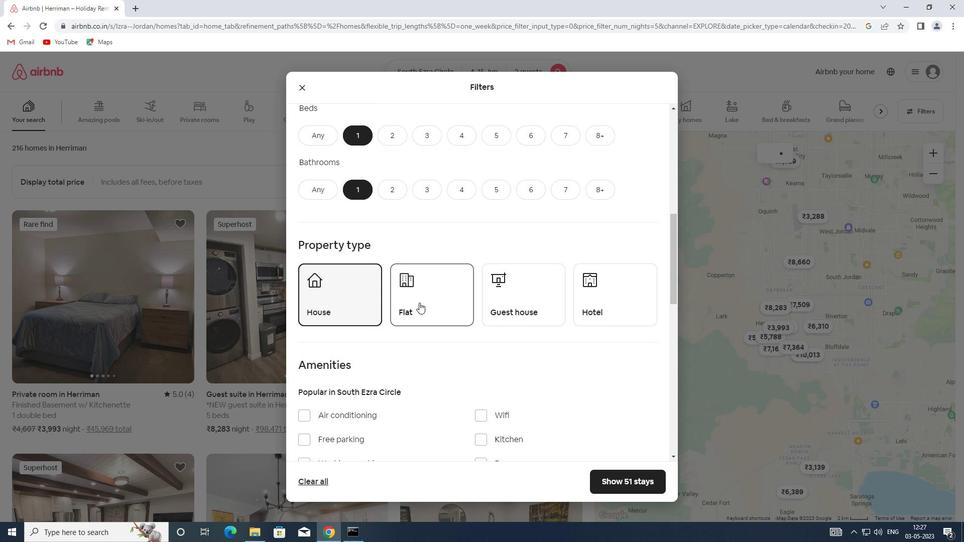 
Action: Mouse pressed left at (526, 302)
Screenshot: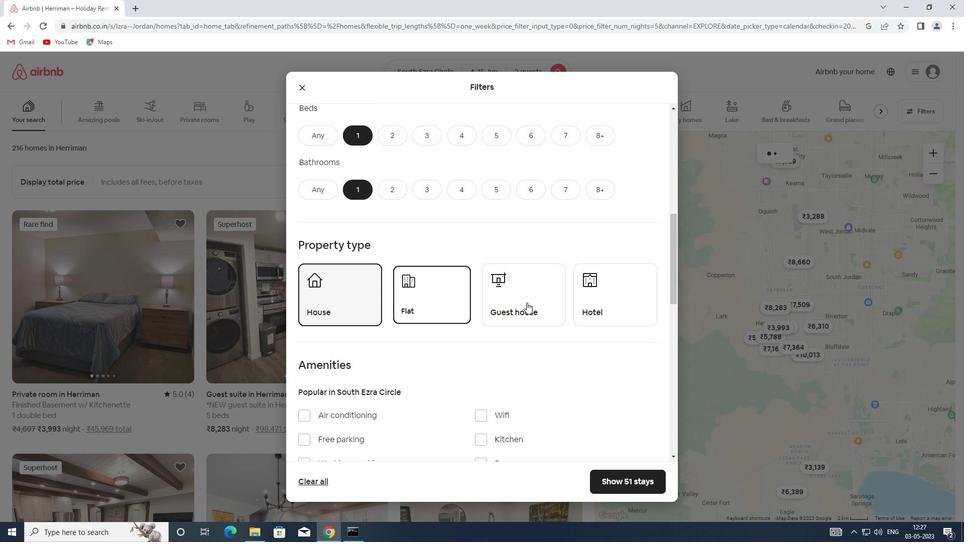 
Action: Mouse moved to (614, 308)
Screenshot: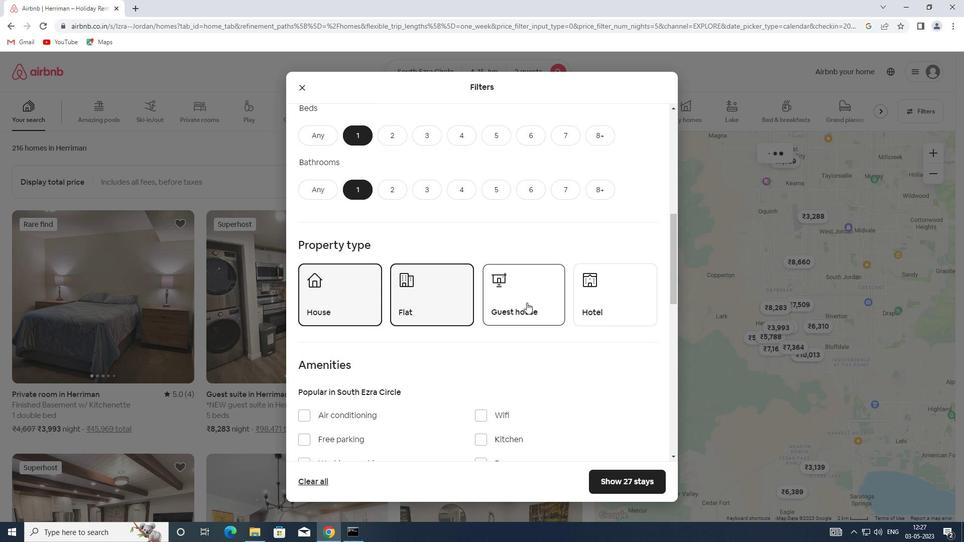 
Action: Mouse pressed left at (614, 308)
Screenshot: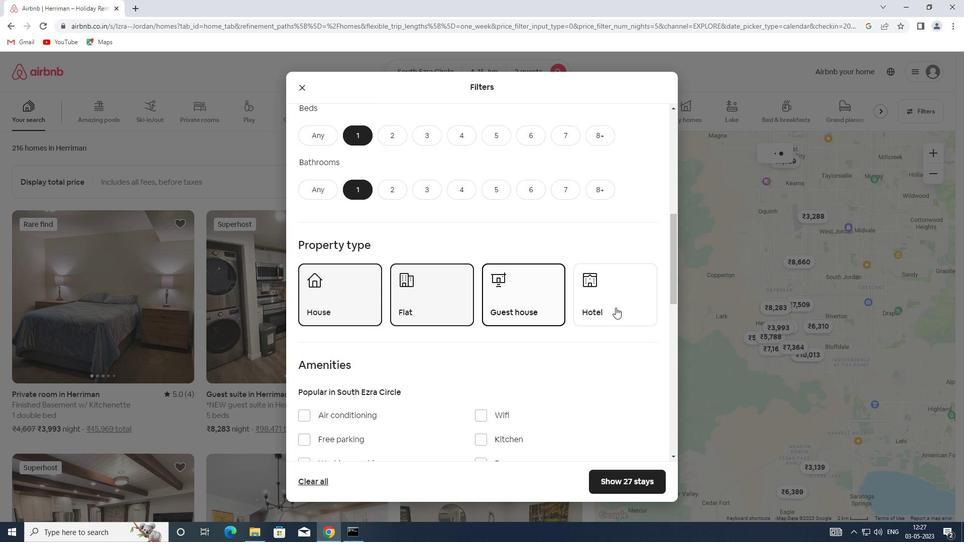 
Action: Mouse moved to (555, 296)
Screenshot: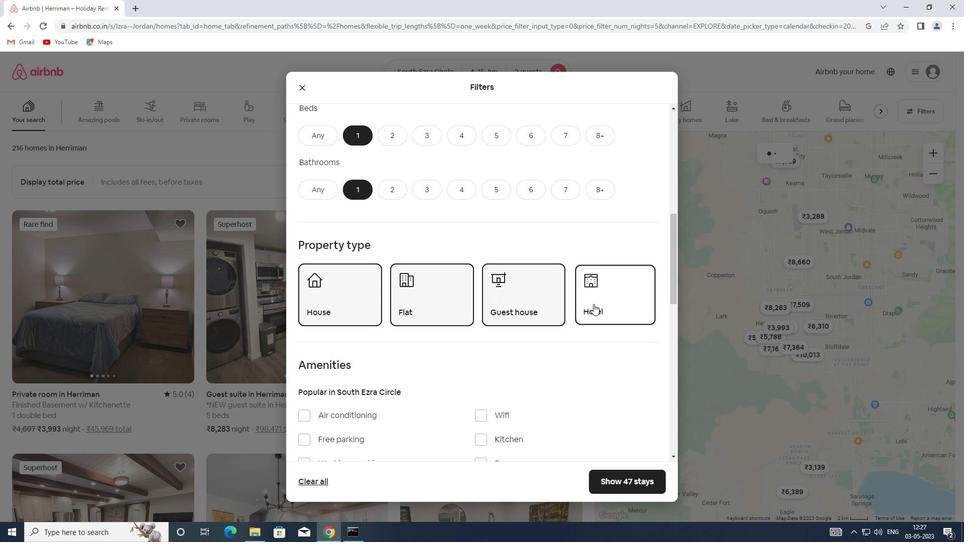 
Action: Mouse scrolled (555, 296) with delta (0, 0)
Screenshot: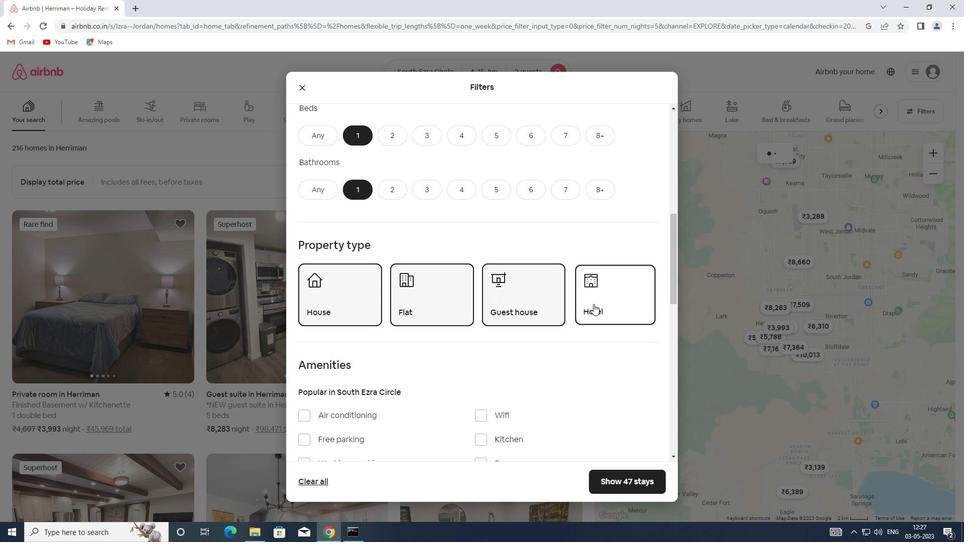 
Action: Mouse scrolled (555, 296) with delta (0, 0)
Screenshot: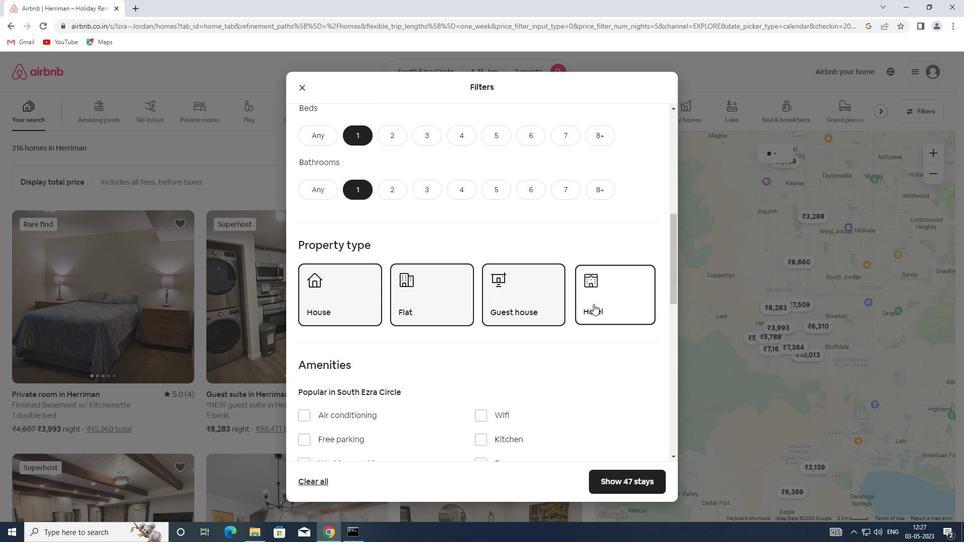 
Action: Mouse moved to (554, 296)
Screenshot: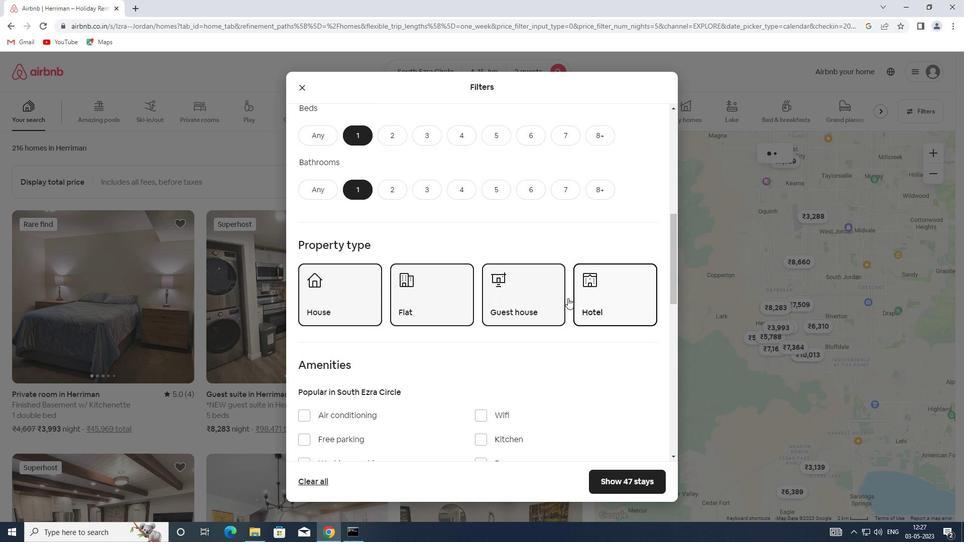 
Action: Mouse scrolled (554, 296) with delta (0, 0)
Screenshot: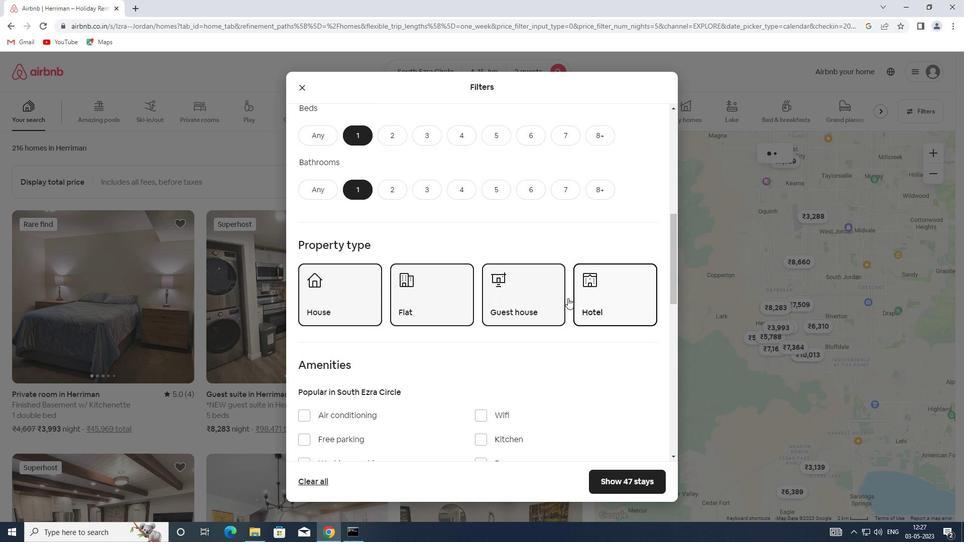 
Action: Mouse moved to (553, 296)
Screenshot: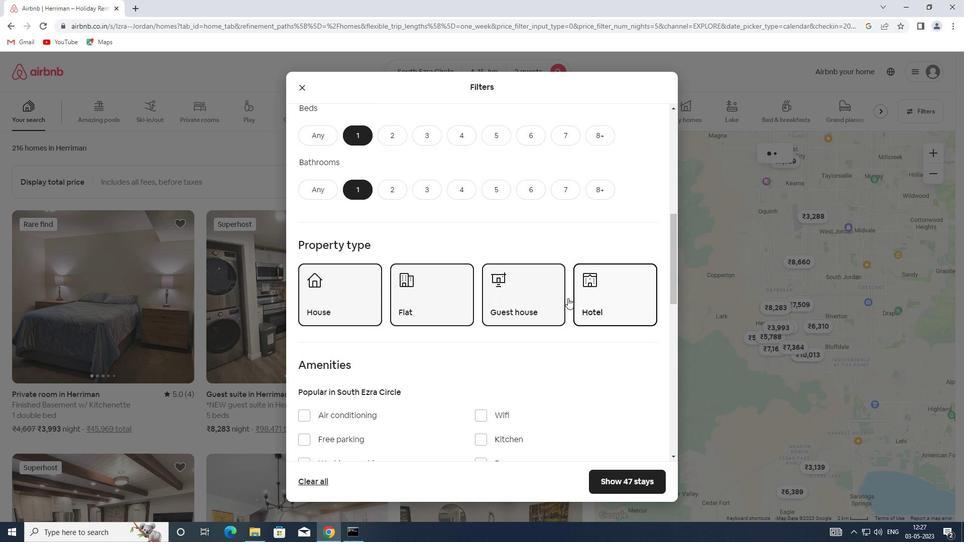 
Action: Mouse scrolled (553, 296) with delta (0, 0)
Screenshot: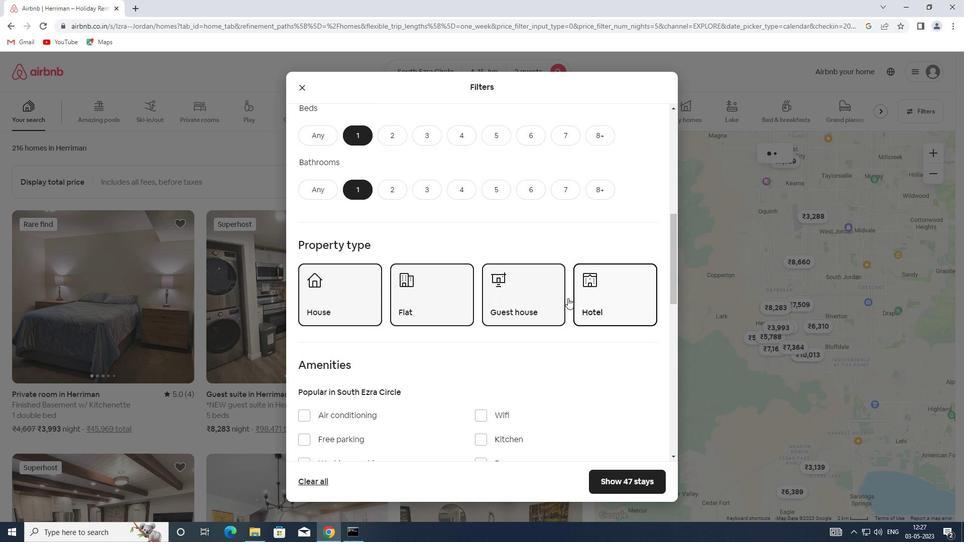 
Action: Mouse moved to (358, 260)
Screenshot: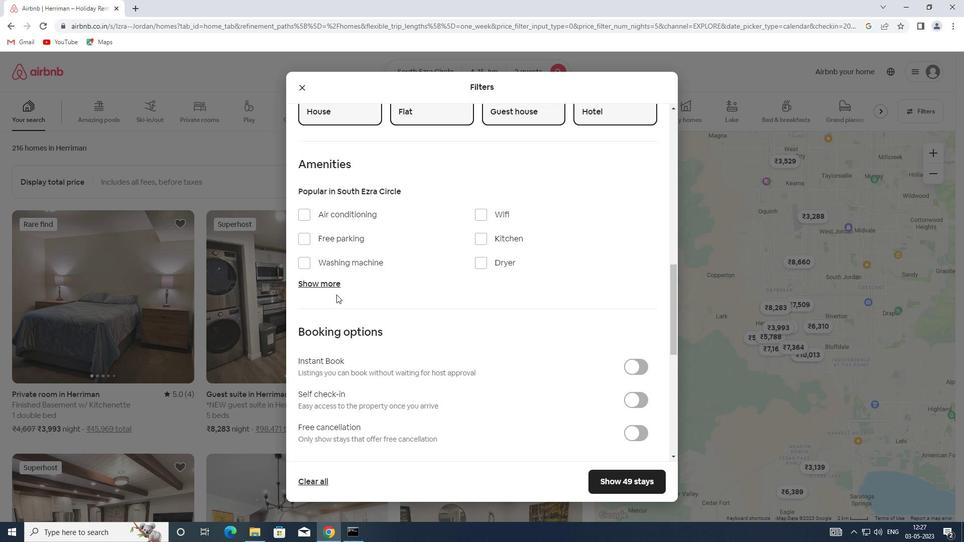 
Action: Mouse pressed left at (358, 260)
Screenshot: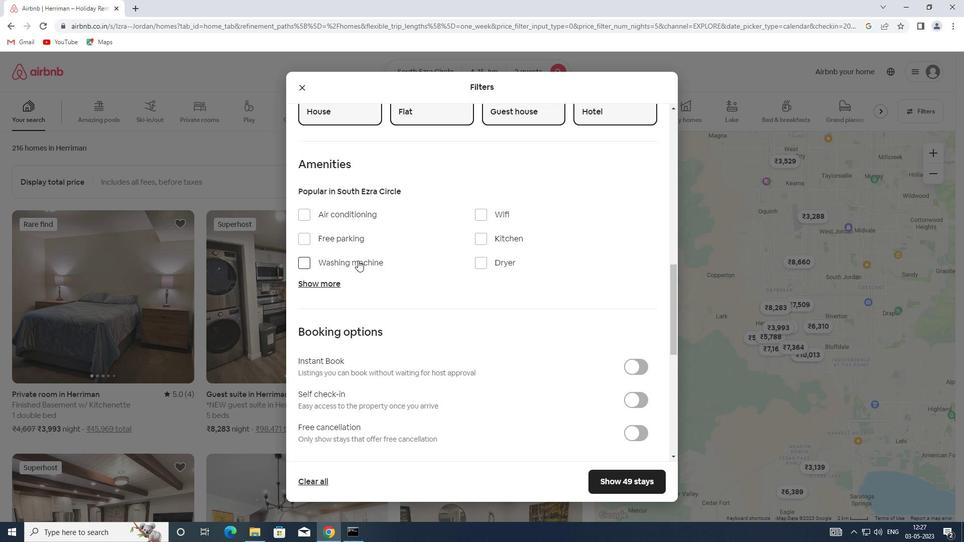 
Action: Mouse scrolled (358, 260) with delta (0, 0)
Screenshot: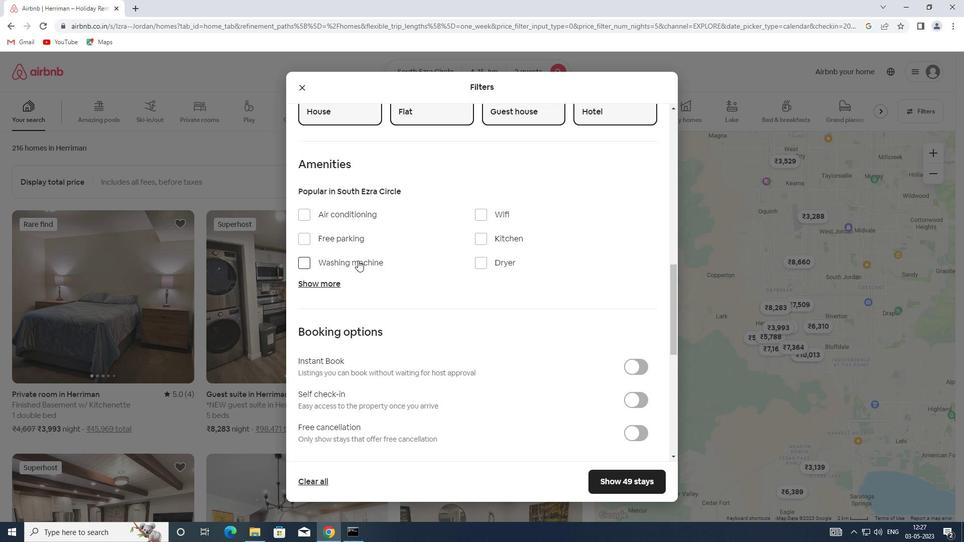 
Action: Mouse moved to (359, 265)
Screenshot: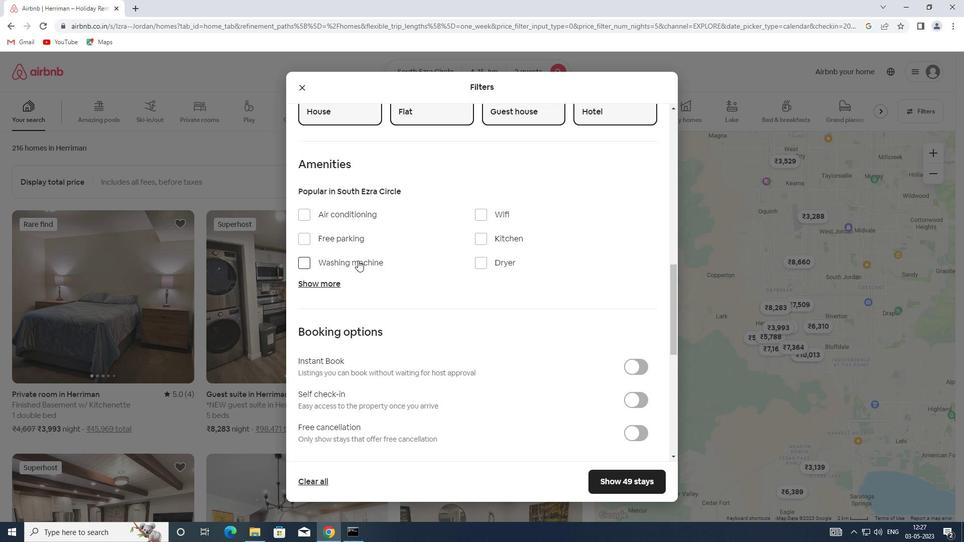 
Action: Mouse scrolled (359, 264) with delta (0, 0)
Screenshot: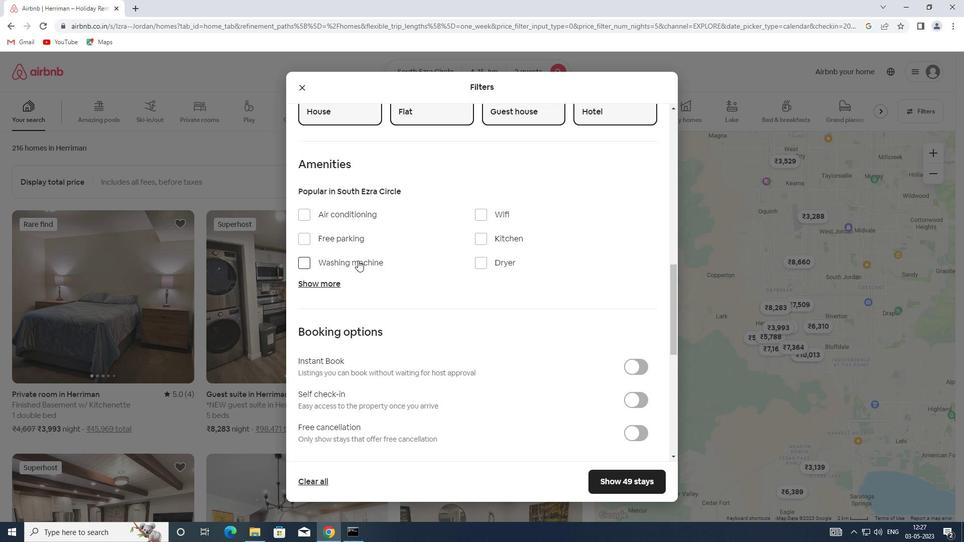 
Action: Mouse moved to (360, 267)
Screenshot: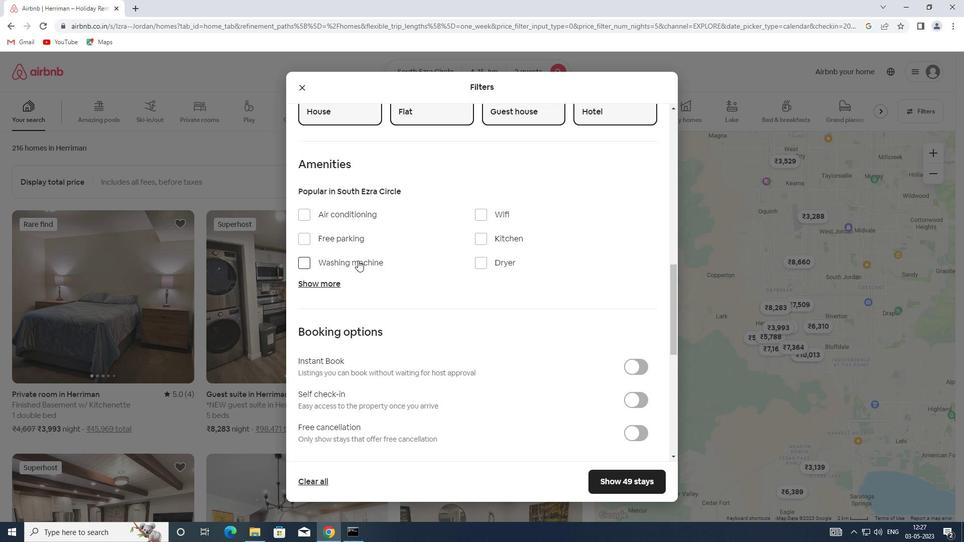 
Action: Mouse scrolled (360, 266) with delta (0, 0)
Screenshot: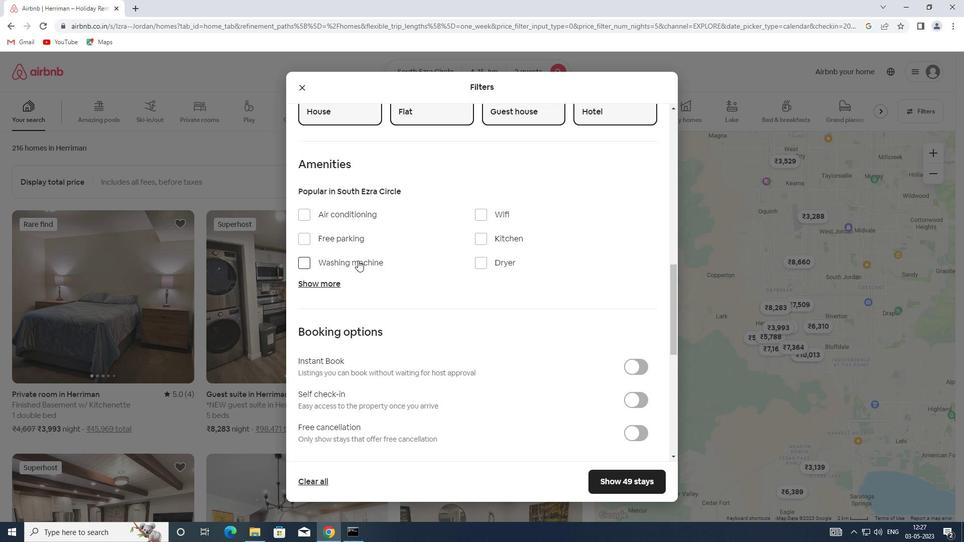 
Action: Mouse moved to (362, 270)
Screenshot: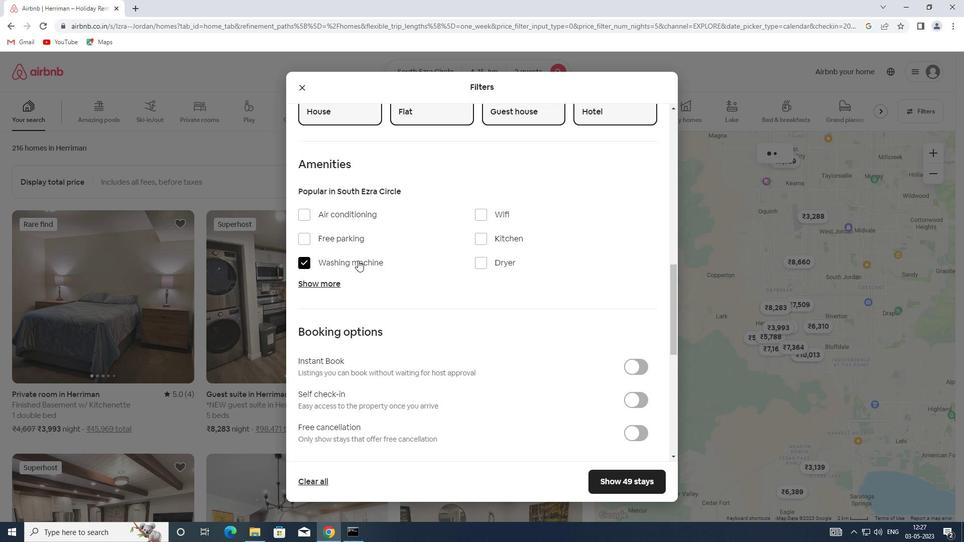 
Action: Mouse scrolled (362, 270) with delta (0, 0)
Screenshot: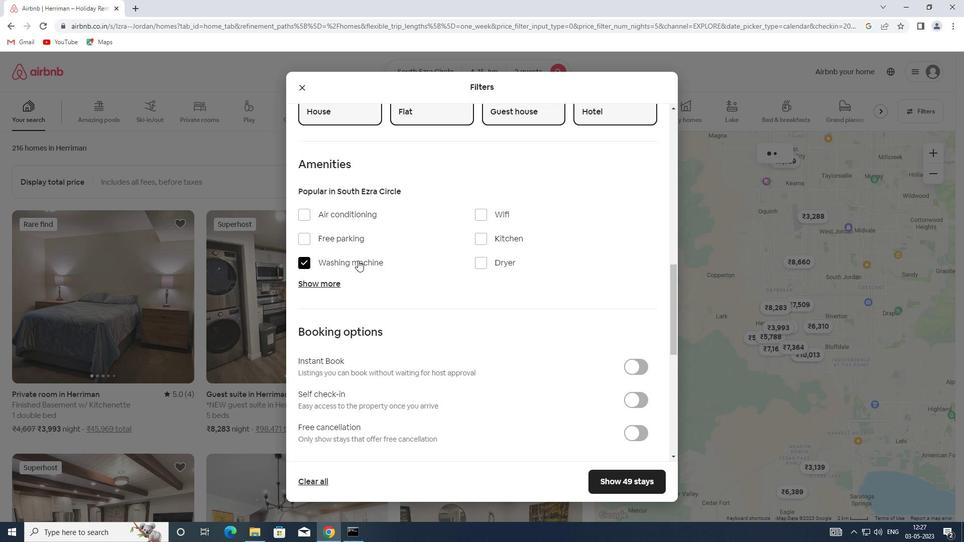 
Action: Mouse moved to (629, 207)
Screenshot: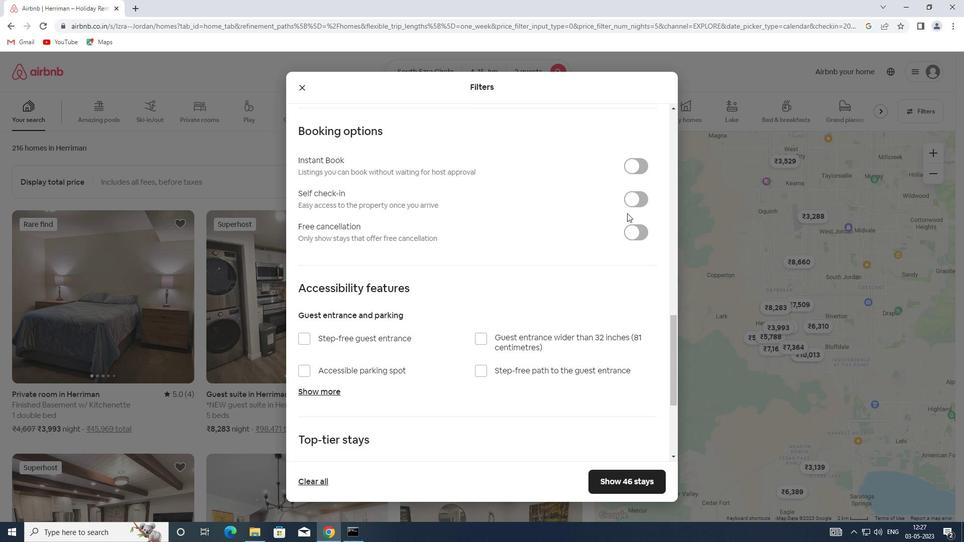 
Action: Mouse pressed left at (629, 207)
Screenshot: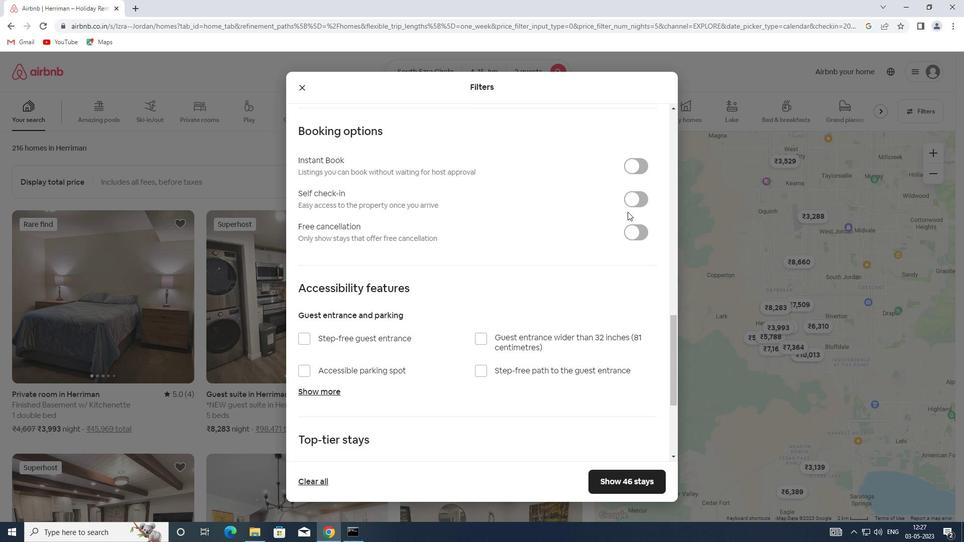 
Action: Mouse moved to (634, 202)
Screenshot: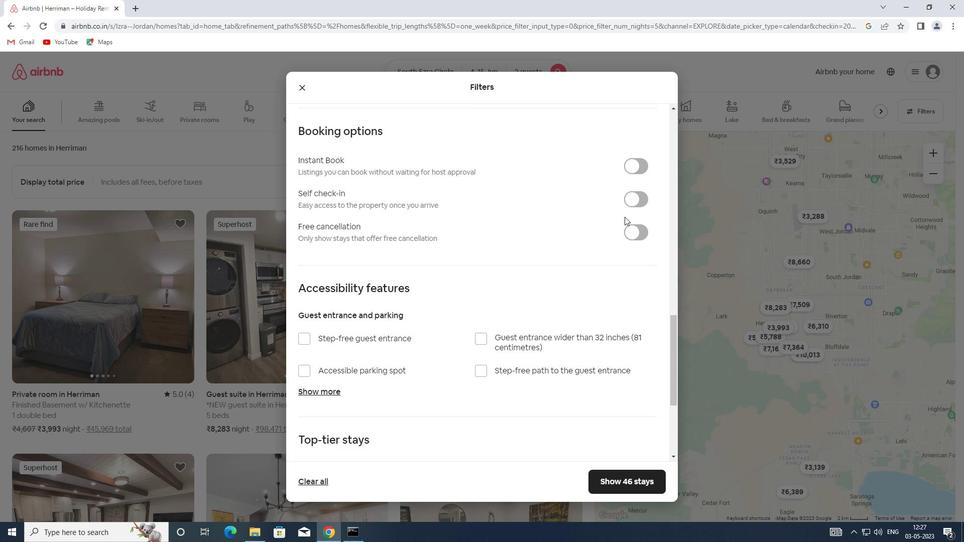 
Action: Mouse pressed left at (634, 202)
Screenshot: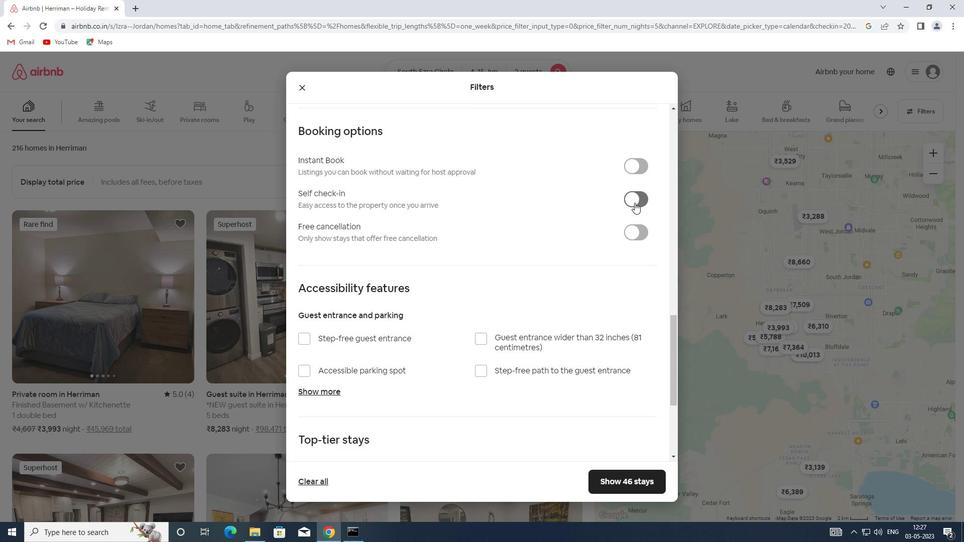 
Action: Mouse moved to (386, 317)
Screenshot: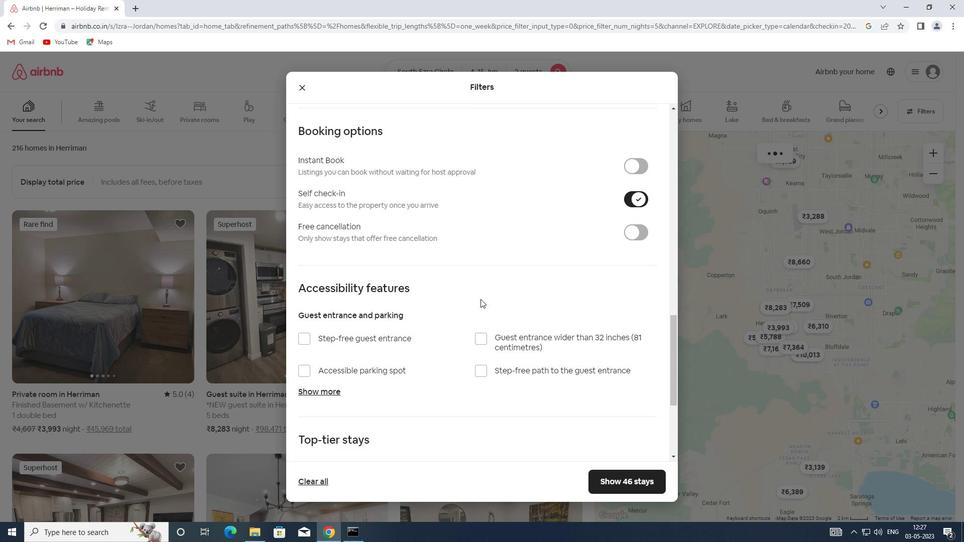
Action: Mouse scrolled (386, 316) with delta (0, 0)
Screenshot: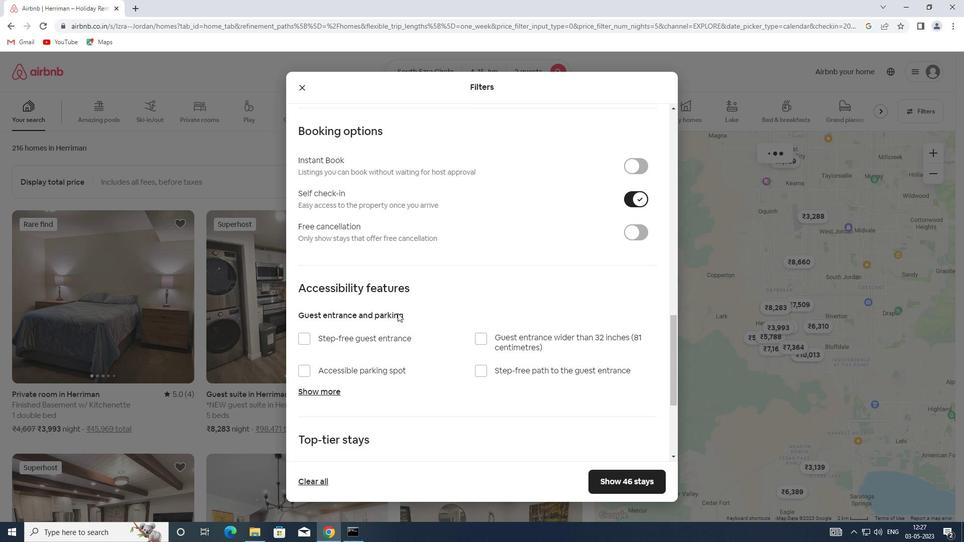 
Action: Mouse scrolled (386, 316) with delta (0, 0)
Screenshot: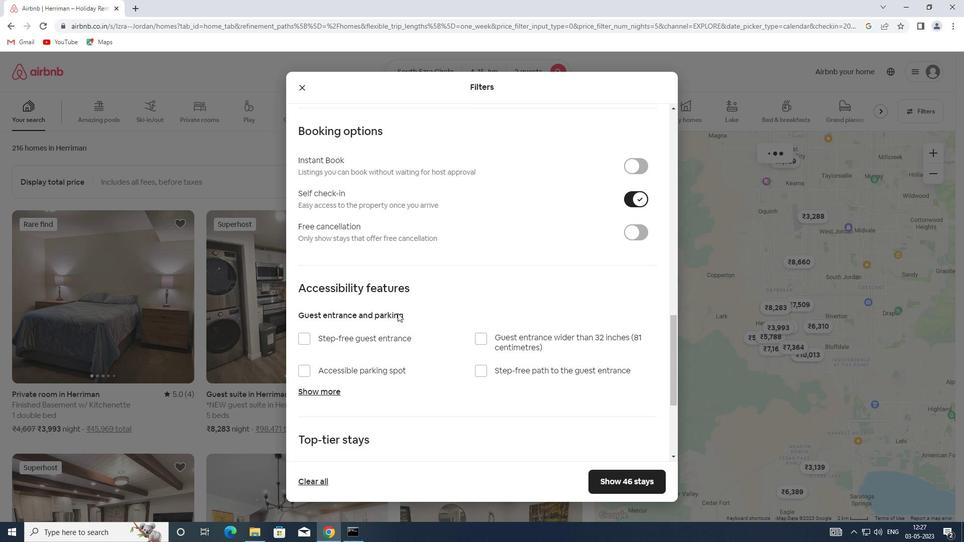 
Action: Mouse scrolled (386, 316) with delta (0, 0)
Screenshot: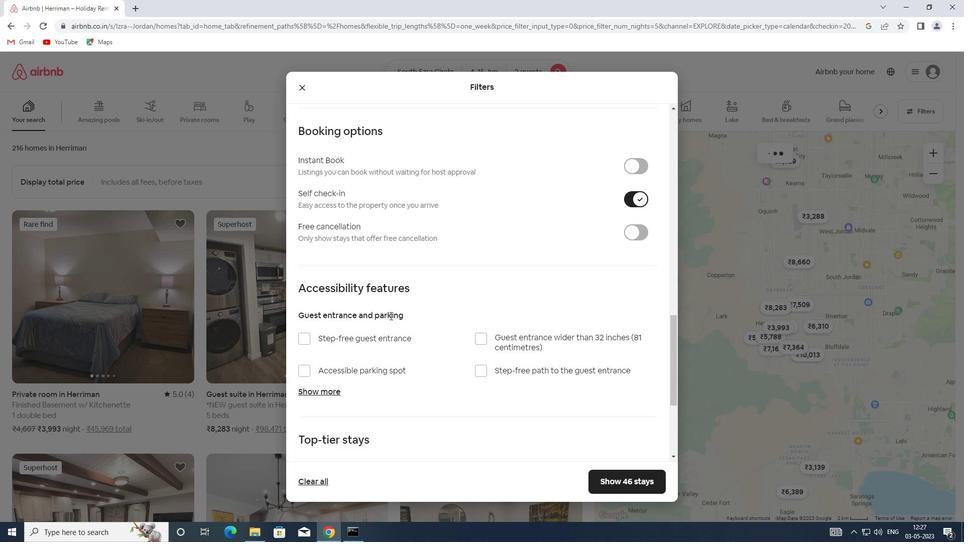 
Action: Mouse scrolled (386, 316) with delta (0, 0)
Screenshot: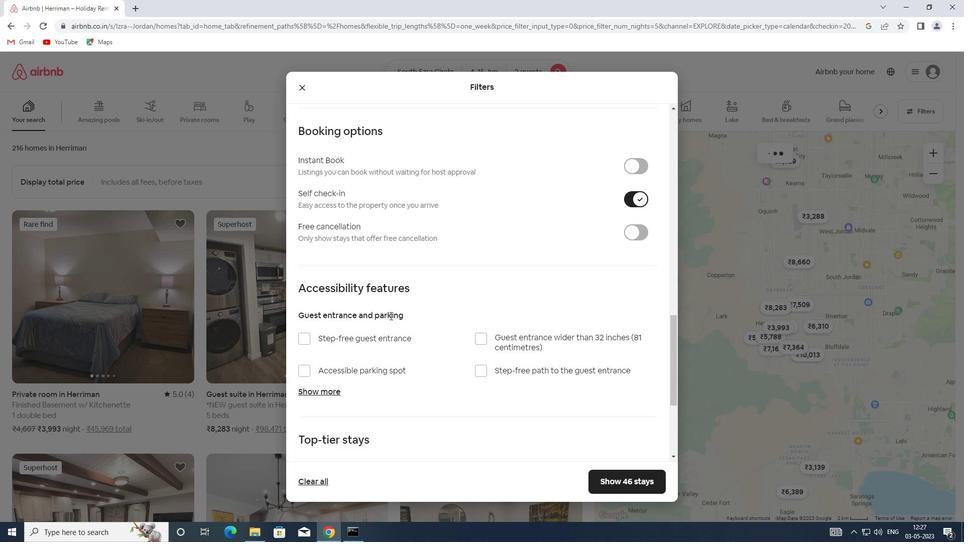 
Action: Mouse scrolled (386, 316) with delta (0, 0)
Screenshot: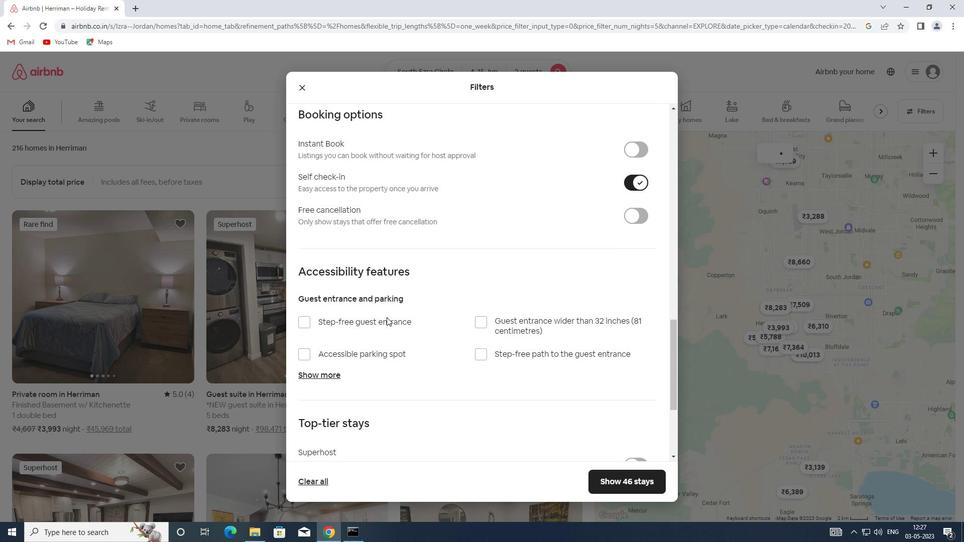 
Action: Mouse scrolled (386, 316) with delta (0, 0)
Screenshot: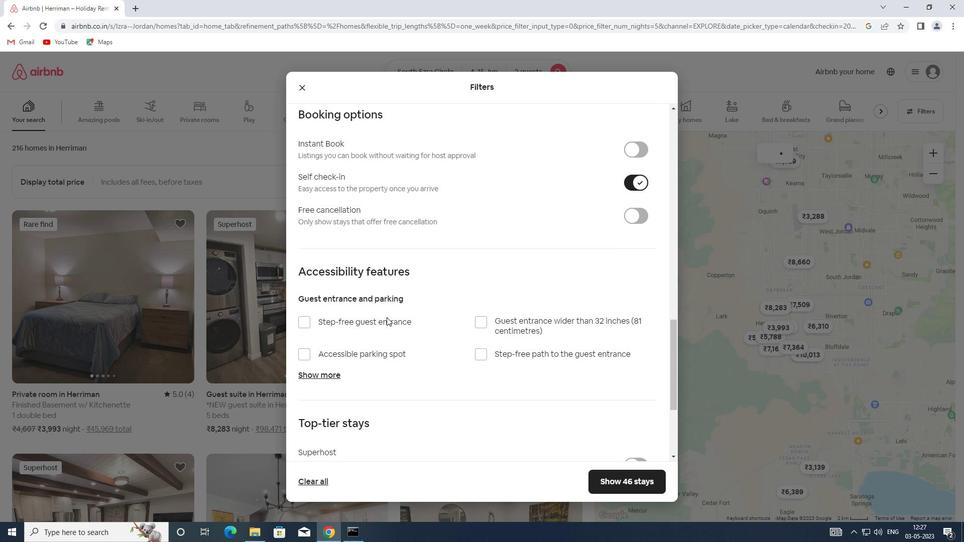 
Action: Mouse scrolled (386, 316) with delta (0, 0)
Screenshot: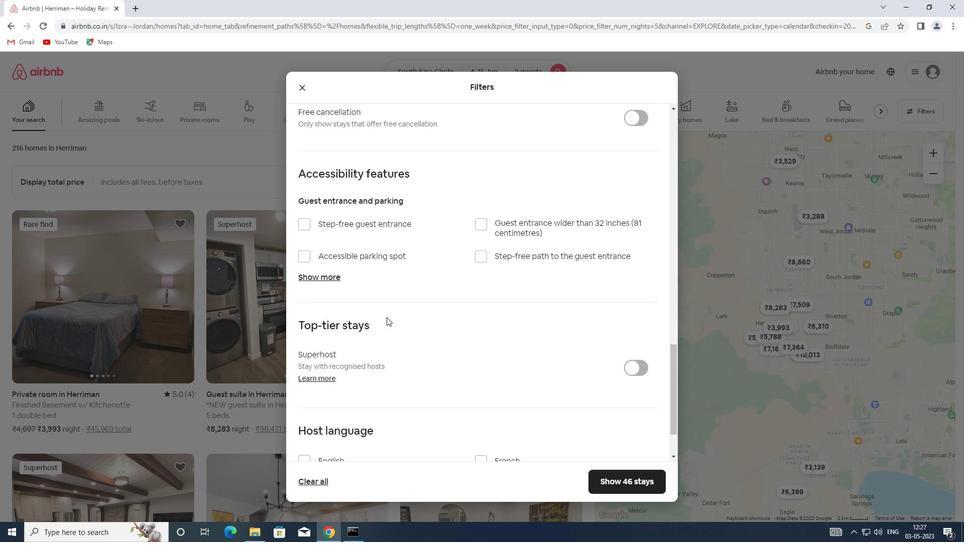 
Action: Mouse scrolled (386, 316) with delta (0, 0)
Screenshot: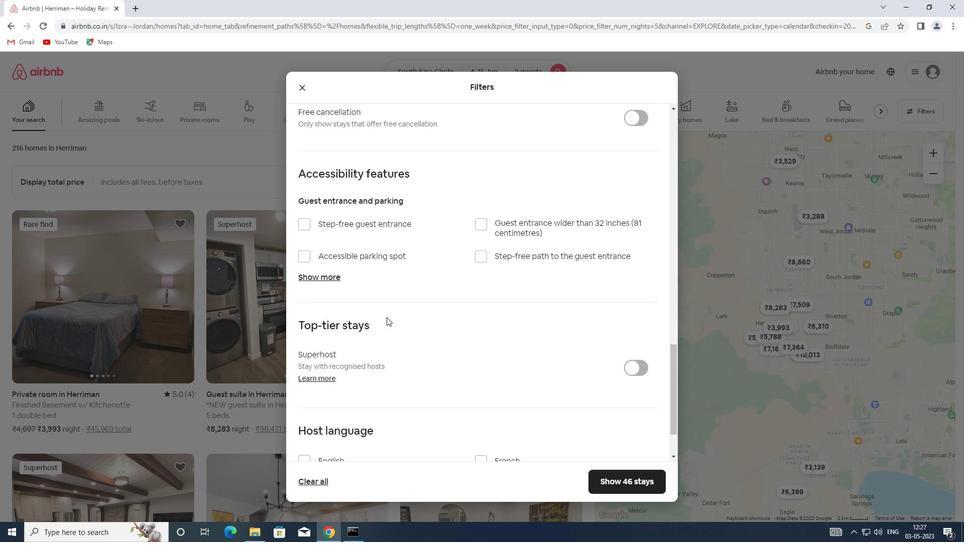 
Action: Mouse moved to (316, 391)
Screenshot: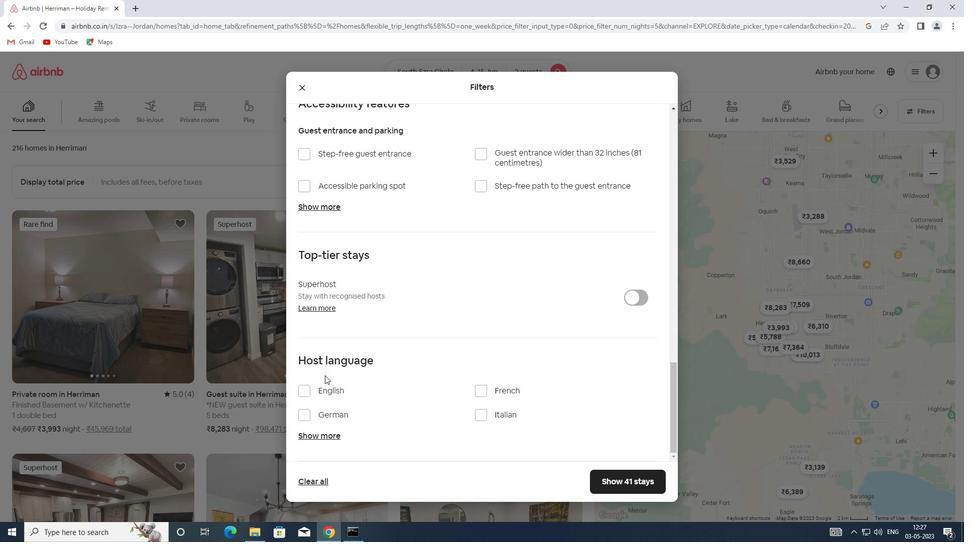 
Action: Mouse pressed left at (316, 391)
Screenshot: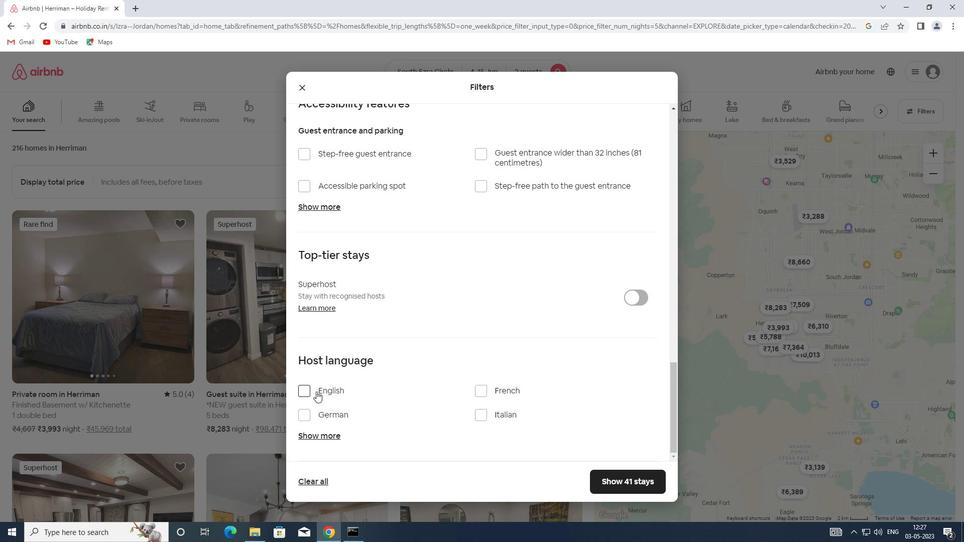 
Action: Mouse moved to (632, 487)
Screenshot: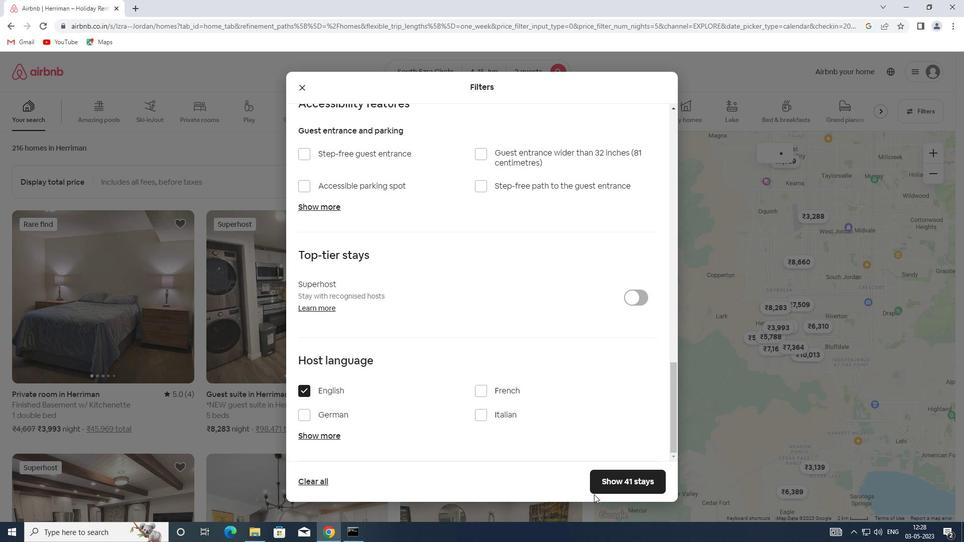 
Action: Mouse pressed left at (632, 487)
Screenshot: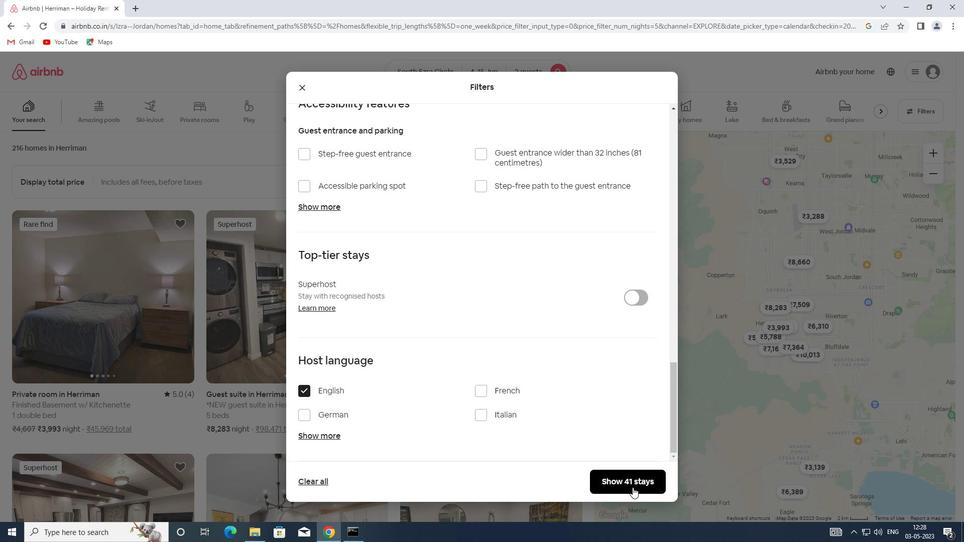 
Action: Mouse moved to (627, 490)
Screenshot: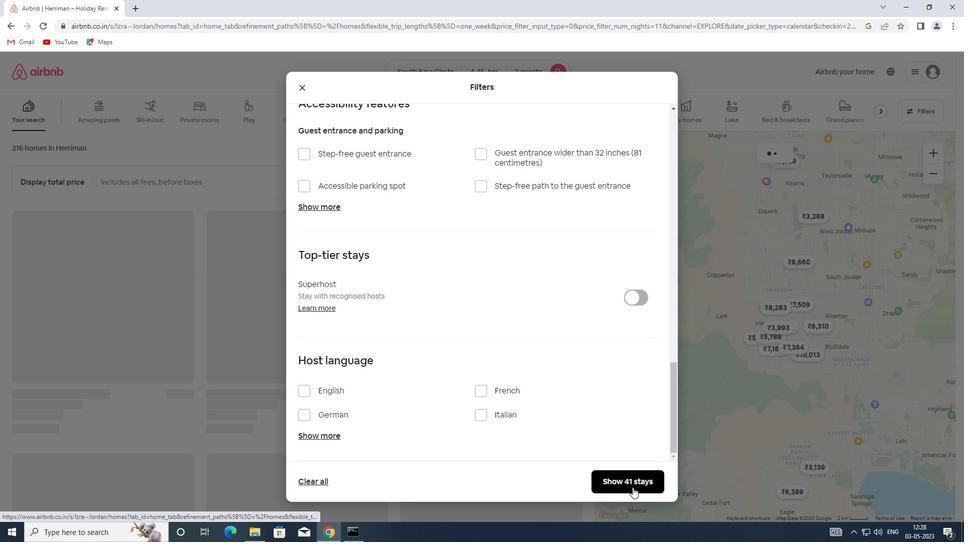 
